 Task: Search one way flight ticket for 5 adults, 1 child, 2 infants in seat and 1 infant on lap in business from Duluth: Duluth International Airport to Greensboro: Piedmont Triad International Airport on 5-1-2023. Choice of flights is Royal air maroc. Number of bags: 2 checked bags. Price is upto 91000. Outbound departure time preference is 12:15.
Action: Mouse moved to (366, 589)
Screenshot: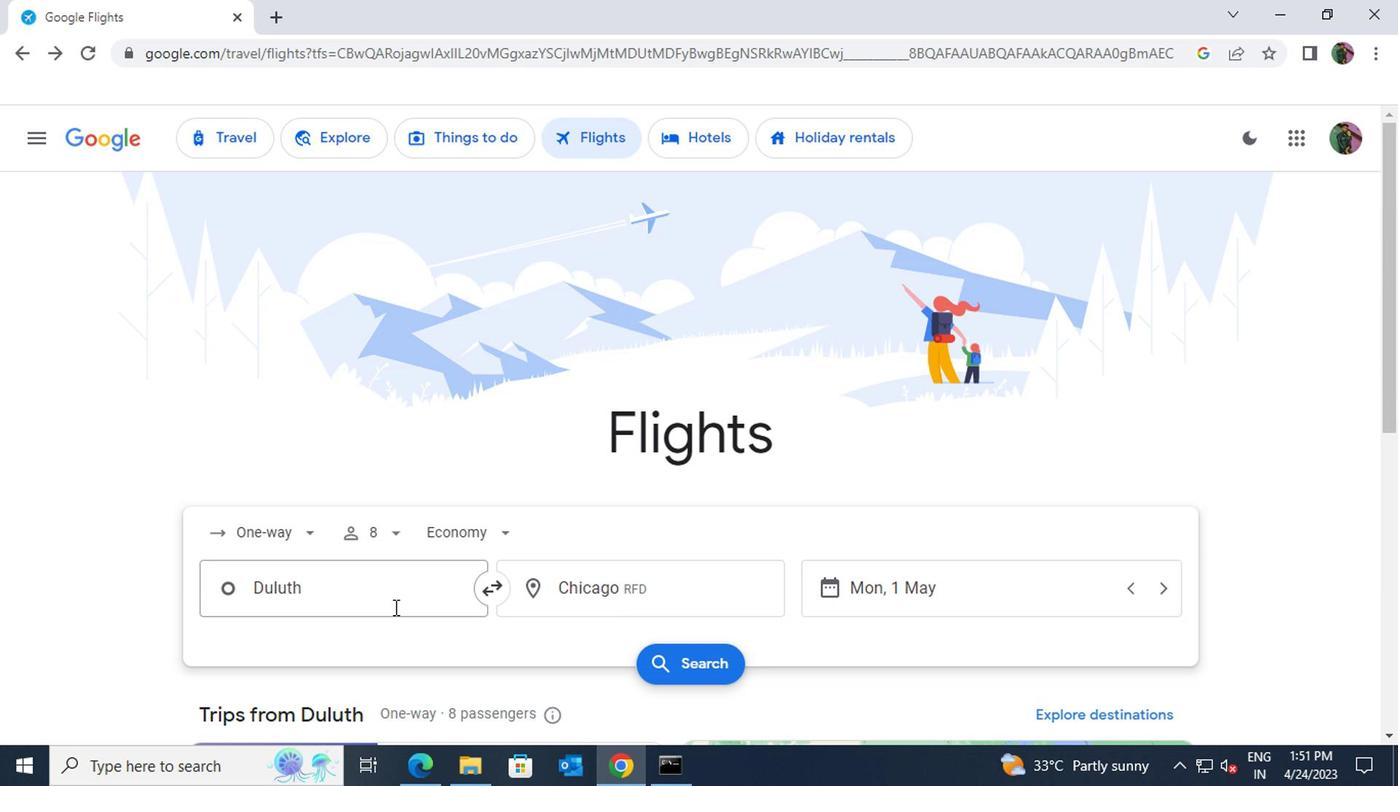 
Action: Mouse pressed left at (366, 589)
Screenshot: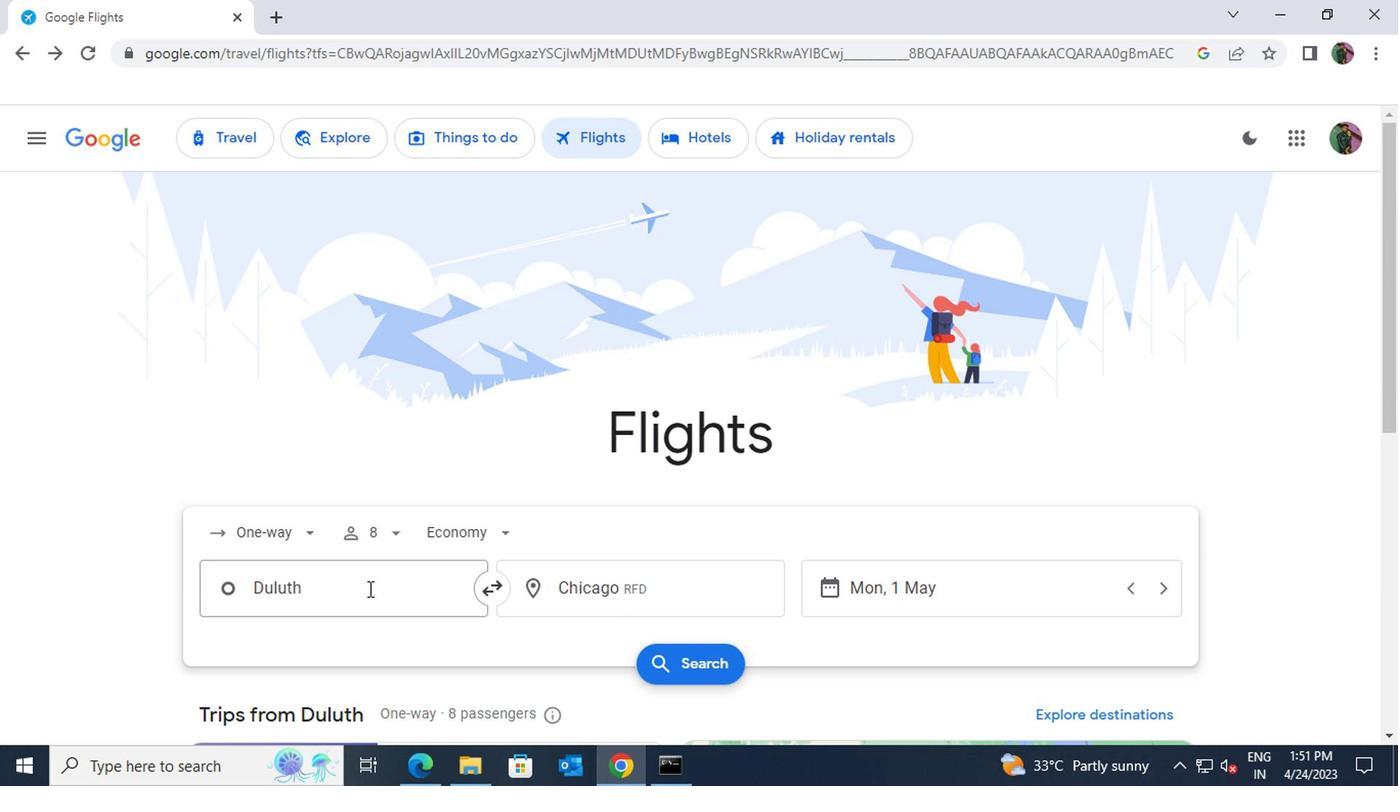 
Action: Key pressed dul
Screenshot: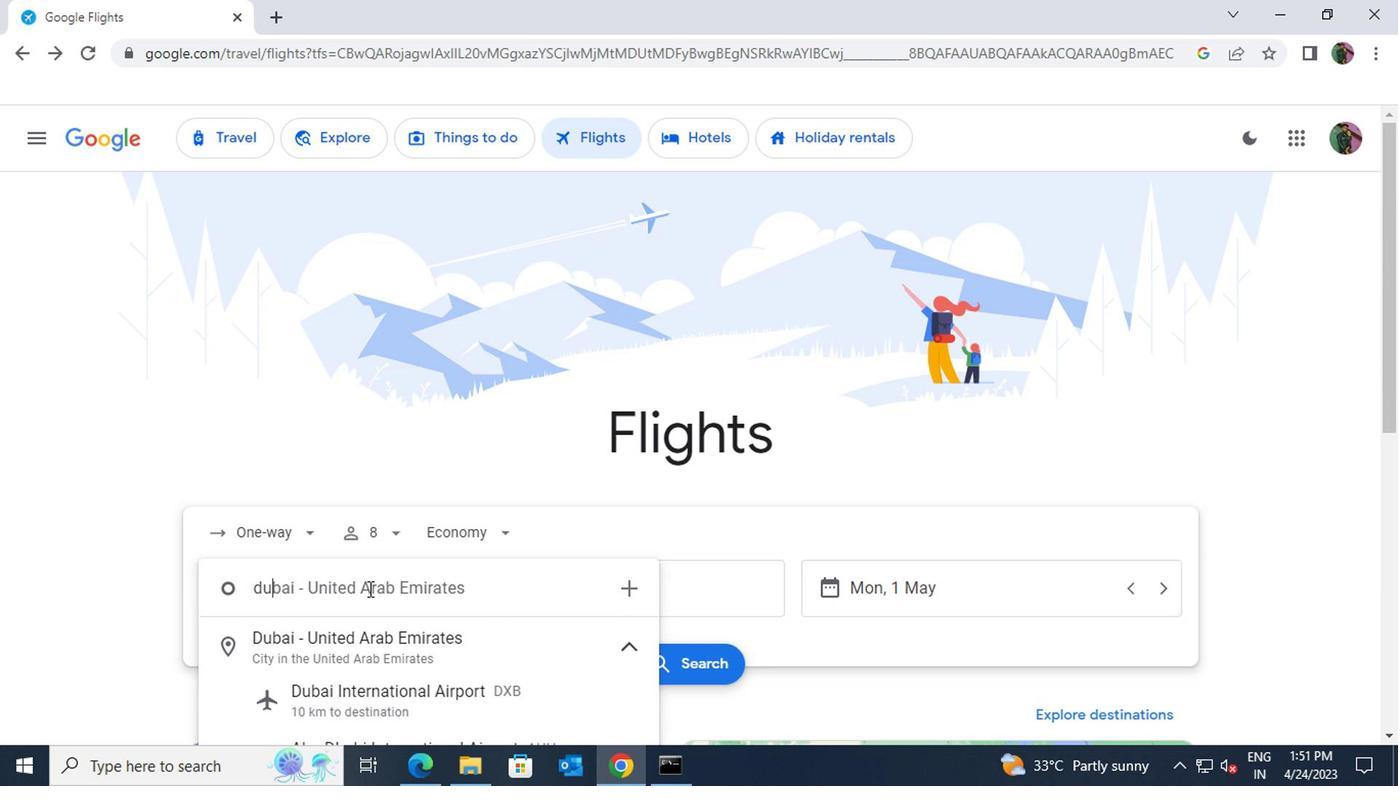
Action: Mouse moved to (385, 640)
Screenshot: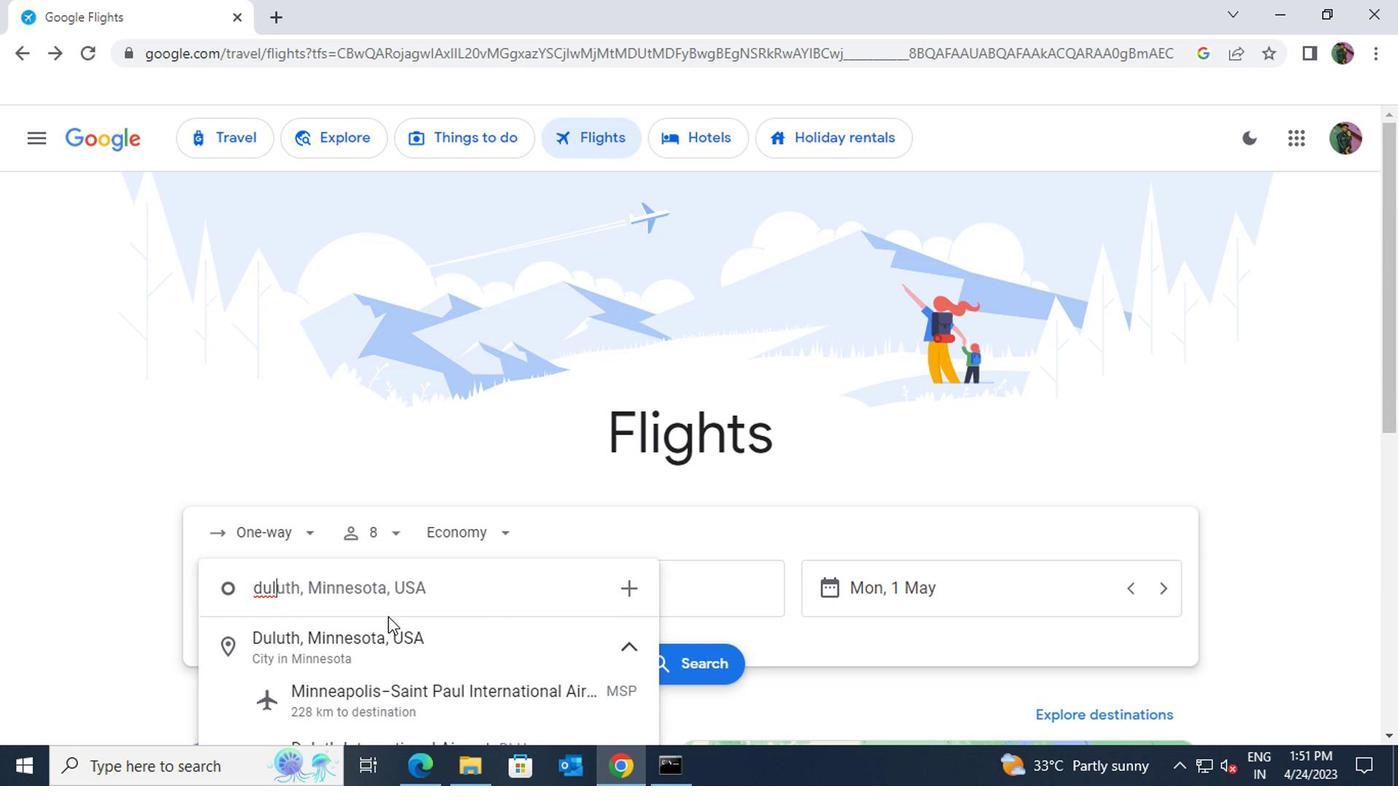 
Action: Mouse pressed left at (385, 640)
Screenshot: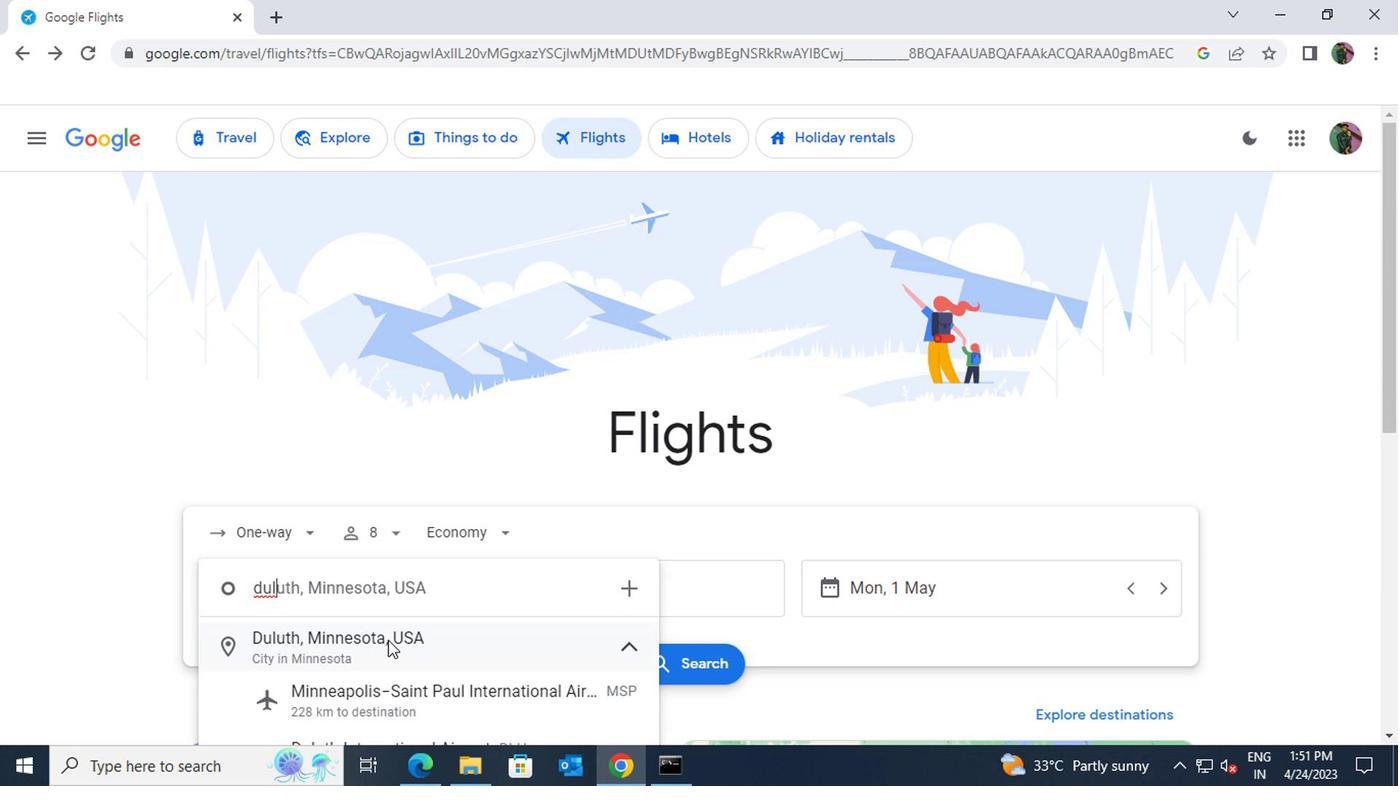 
Action: Mouse moved to (590, 603)
Screenshot: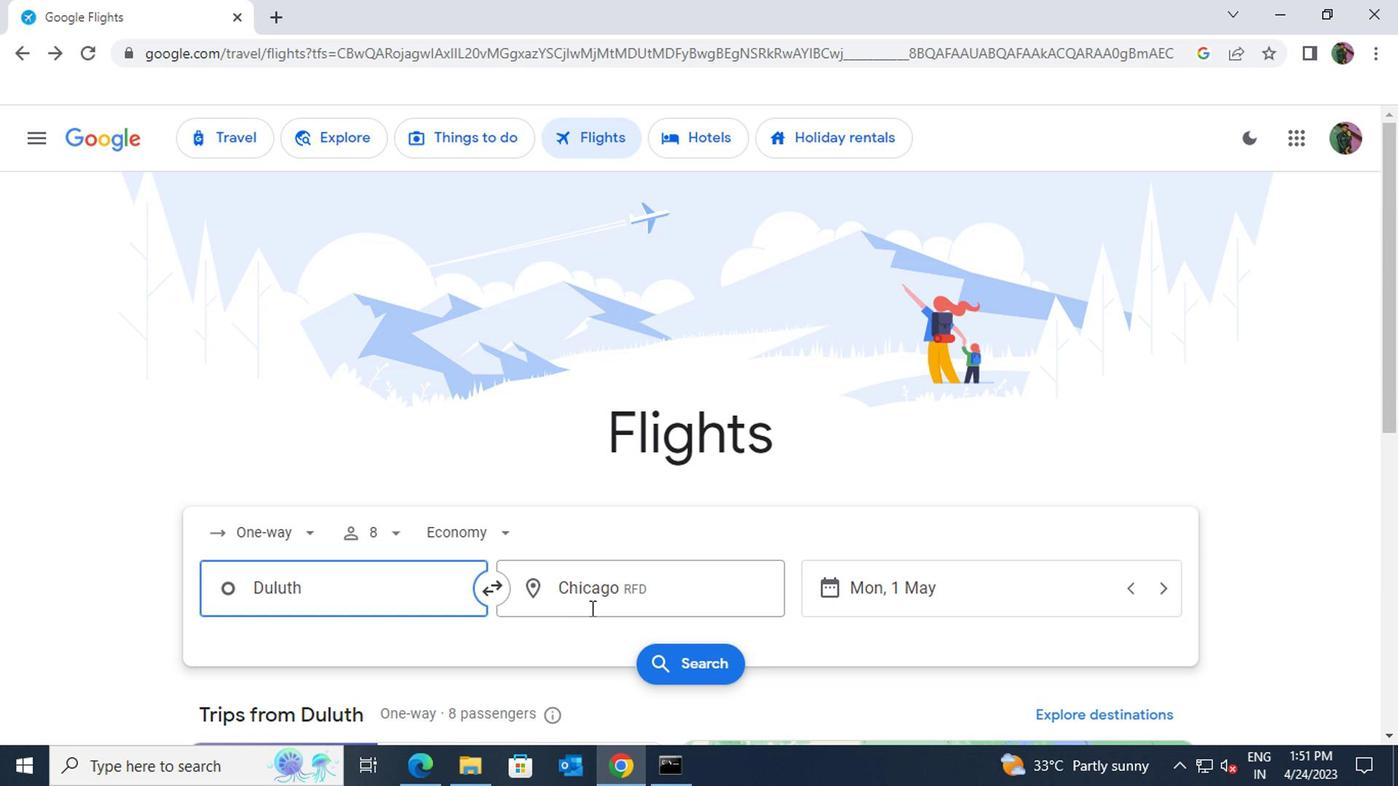 
Action: Mouse pressed left at (590, 603)
Screenshot: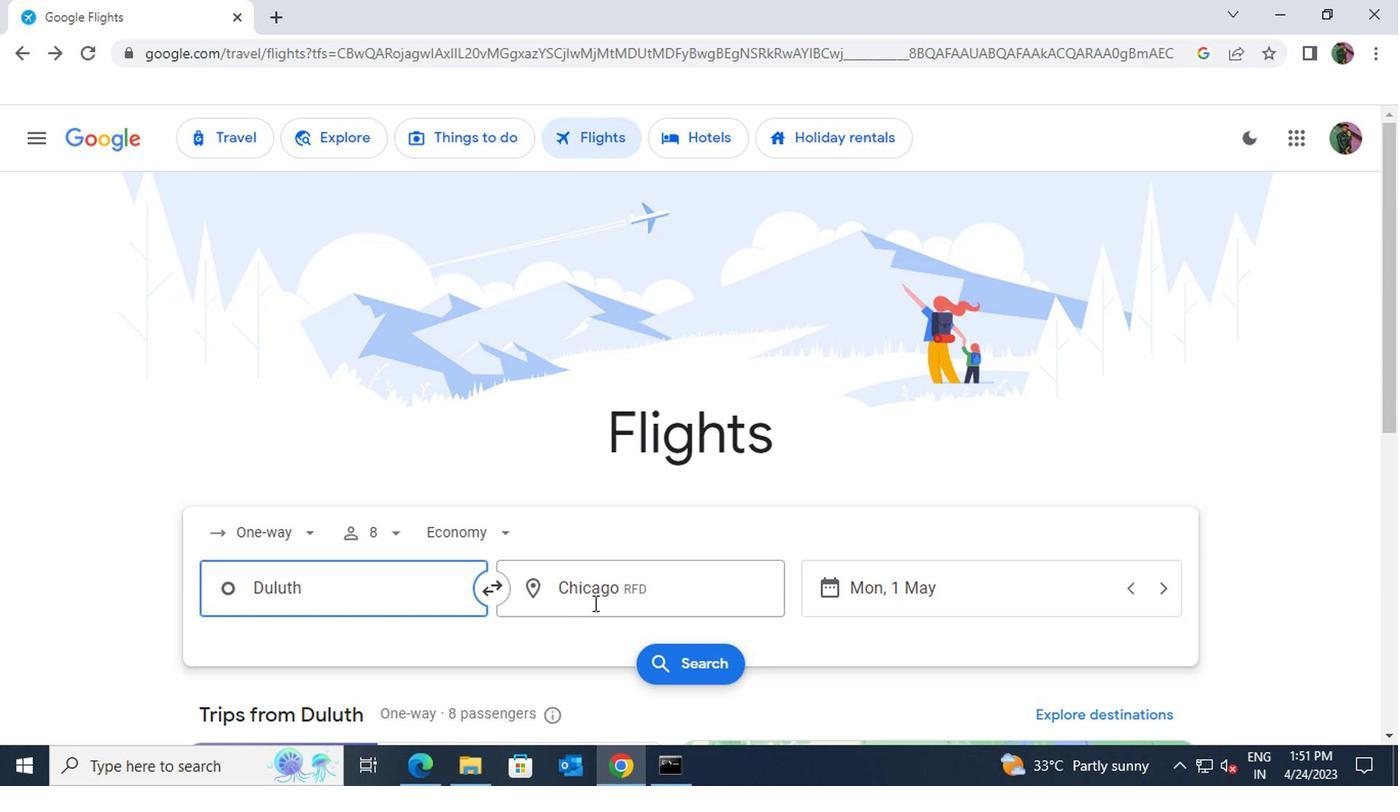 
Action: Key pressed greensboro
Screenshot: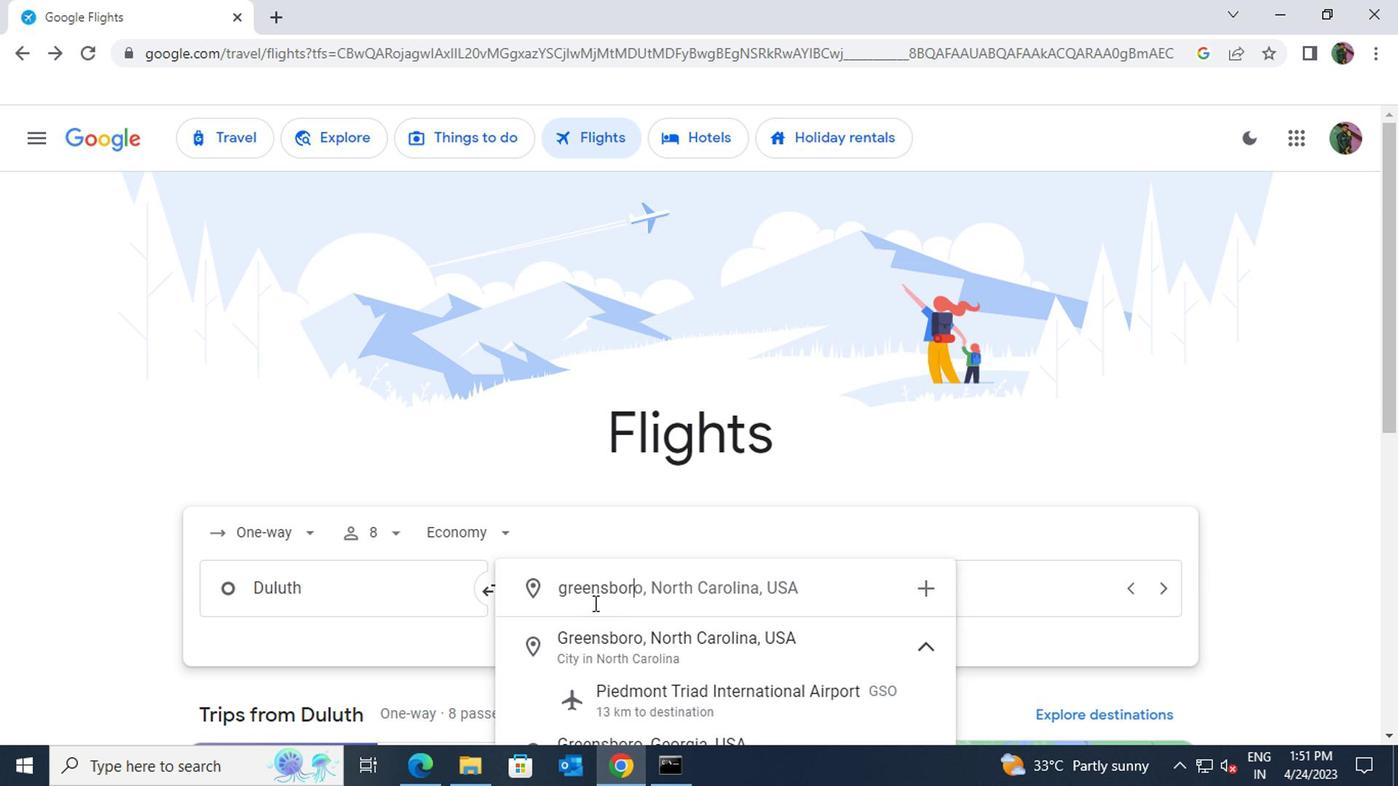 
Action: Mouse moved to (644, 654)
Screenshot: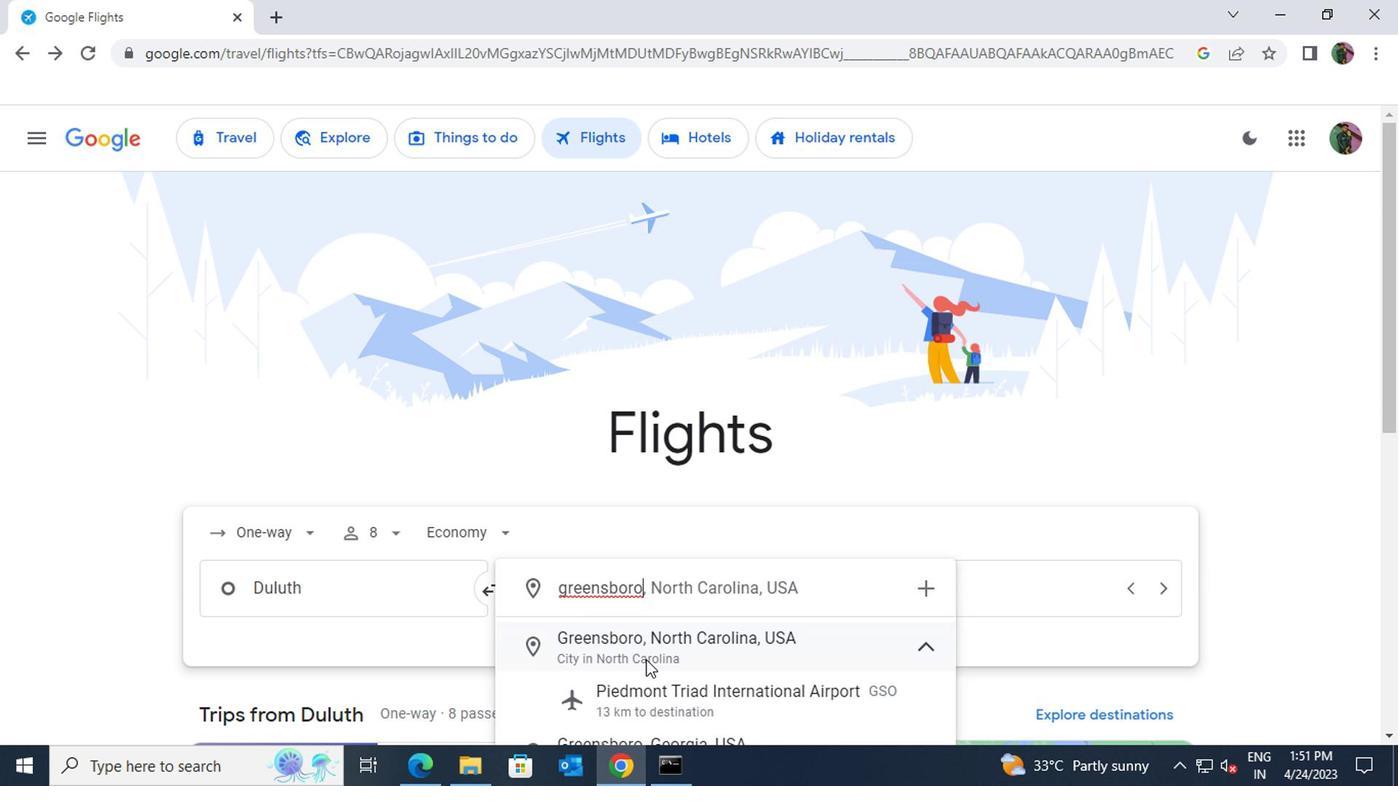 
Action: Mouse pressed left at (644, 654)
Screenshot: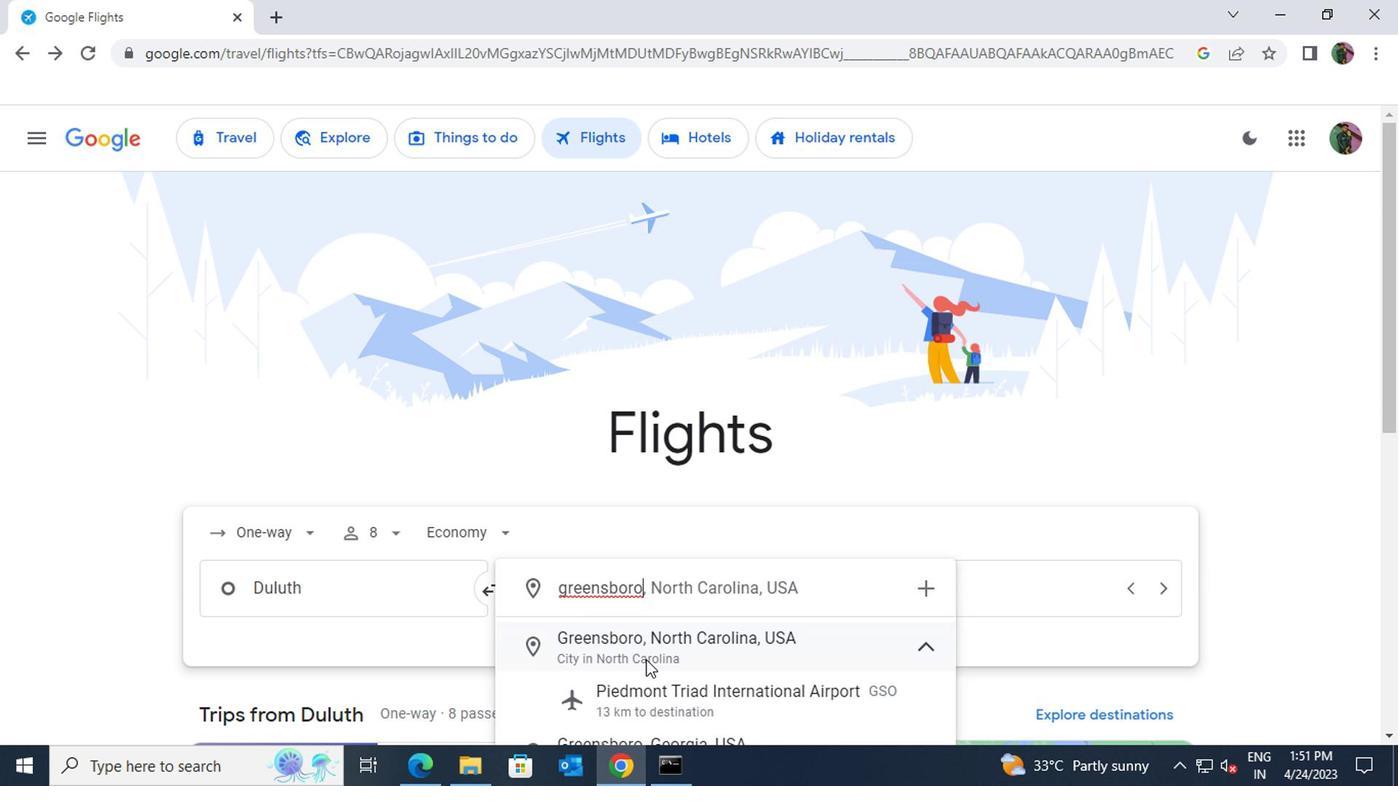 
Action: Mouse moved to (392, 541)
Screenshot: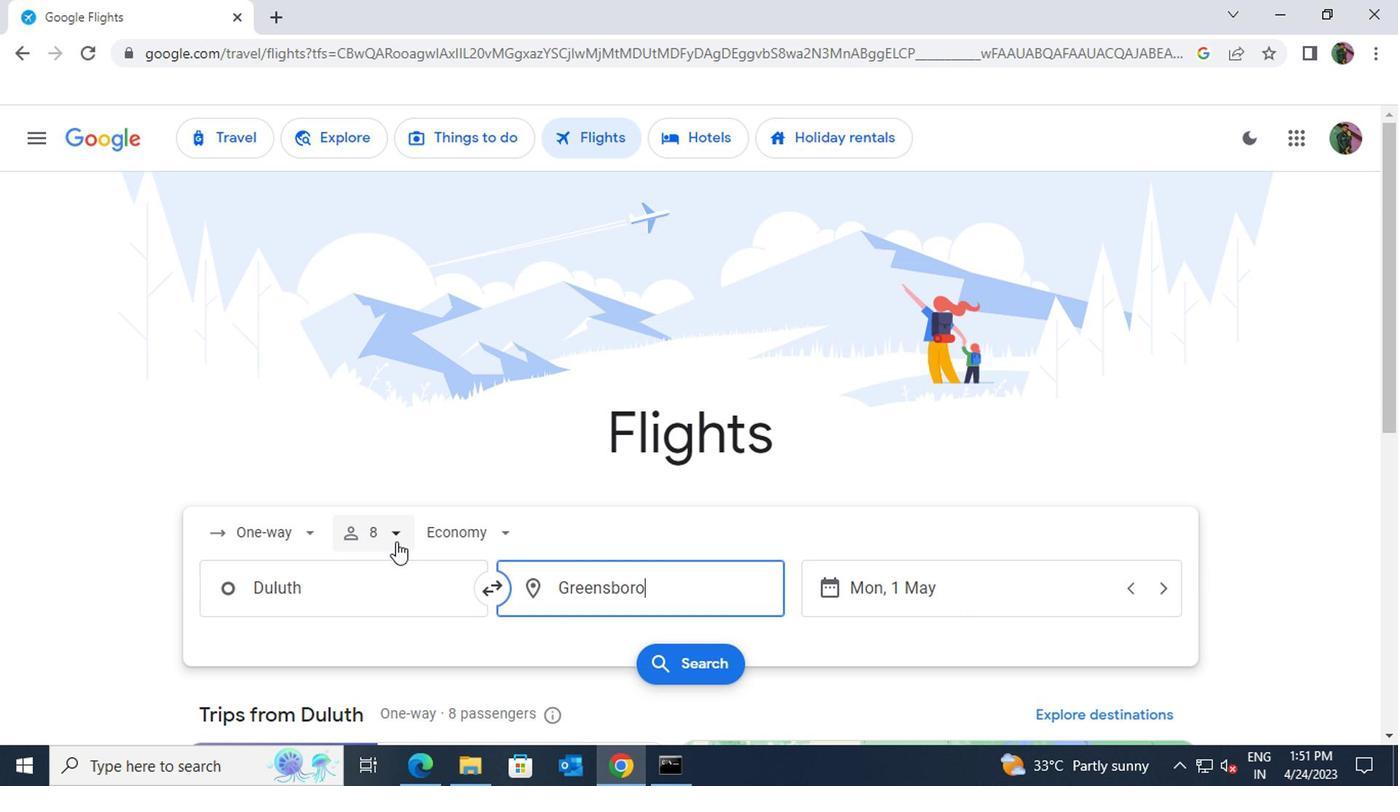 
Action: Mouse pressed left at (392, 541)
Screenshot: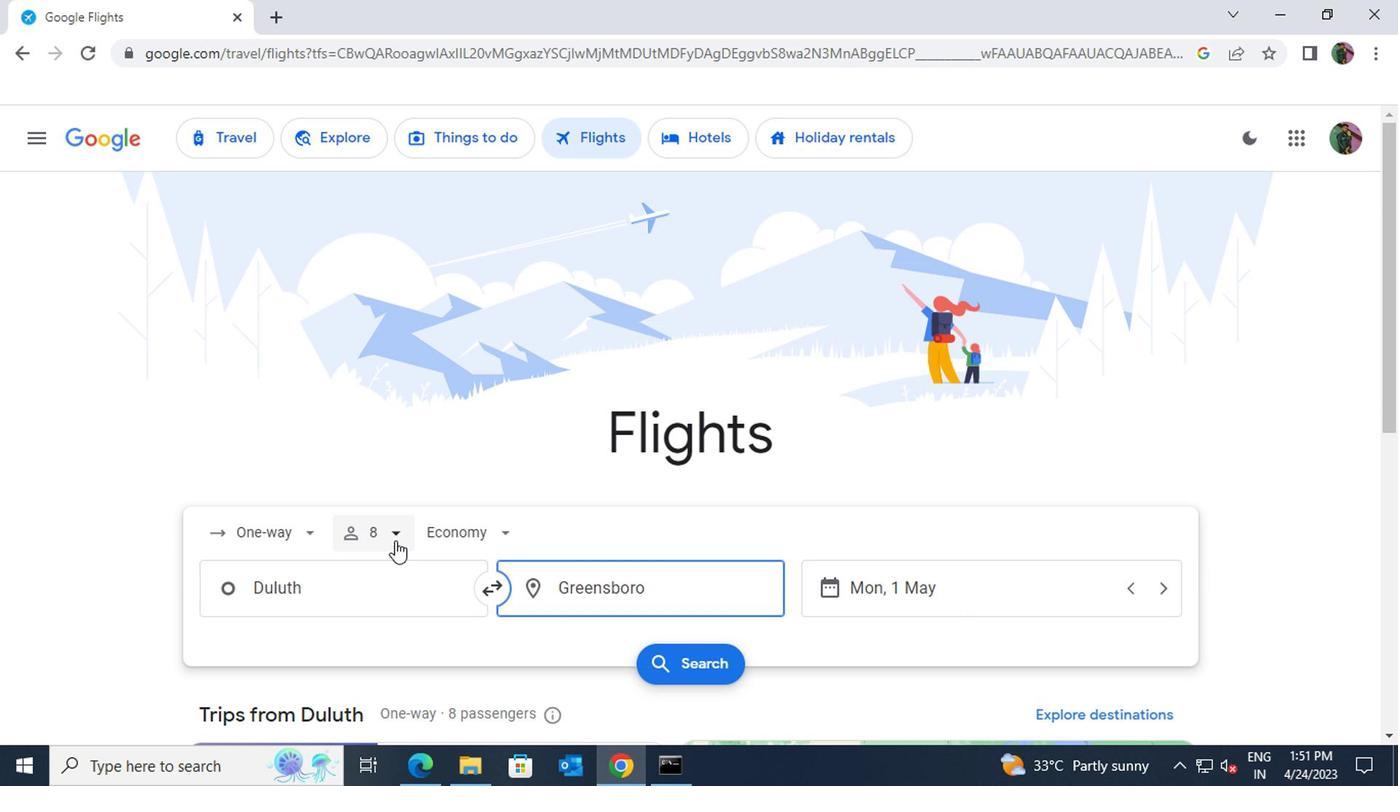 
Action: Mouse moved to (539, 586)
Screenshot: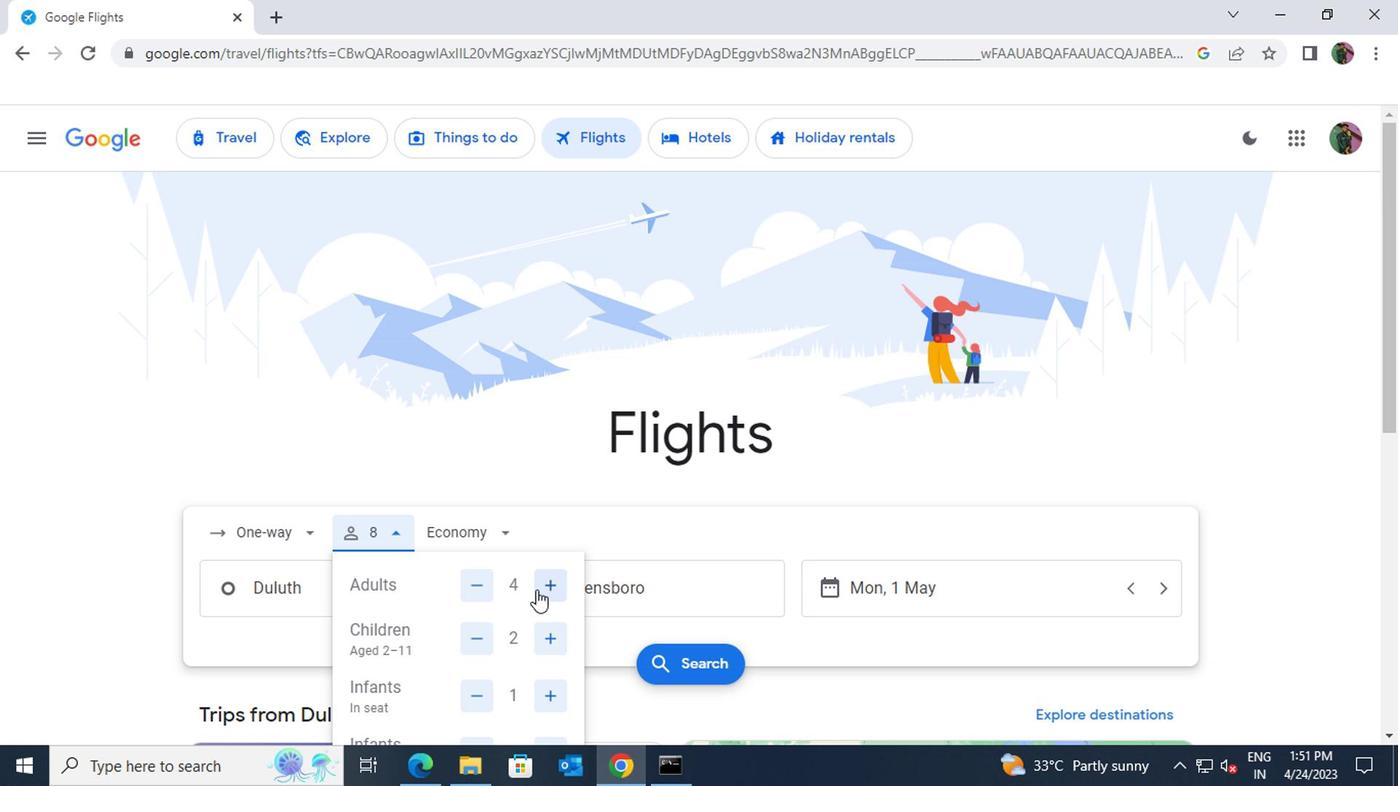 
Action: Mouse pressed left at (539, 586)
Screenshot: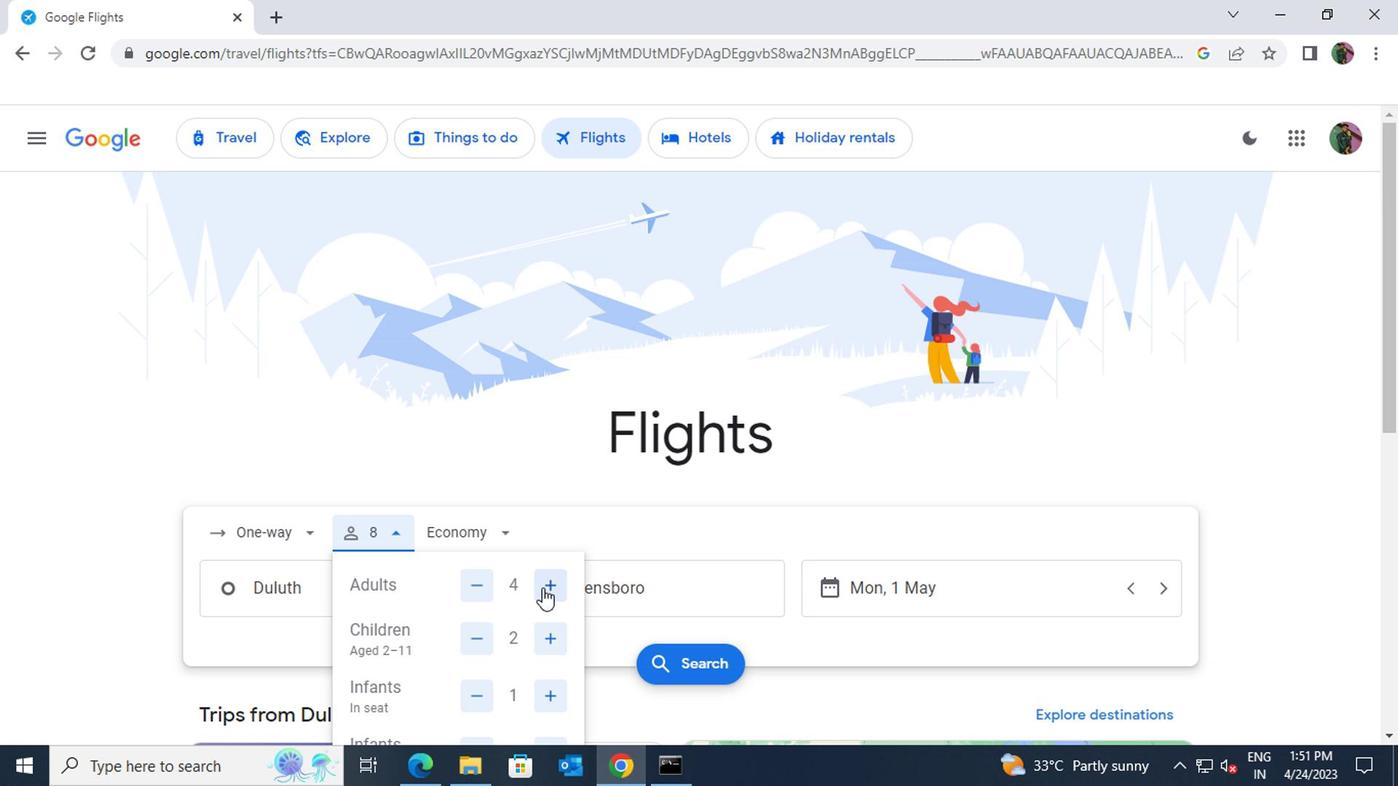 
Action: Mouse moved to (471, 640)
Screenshot: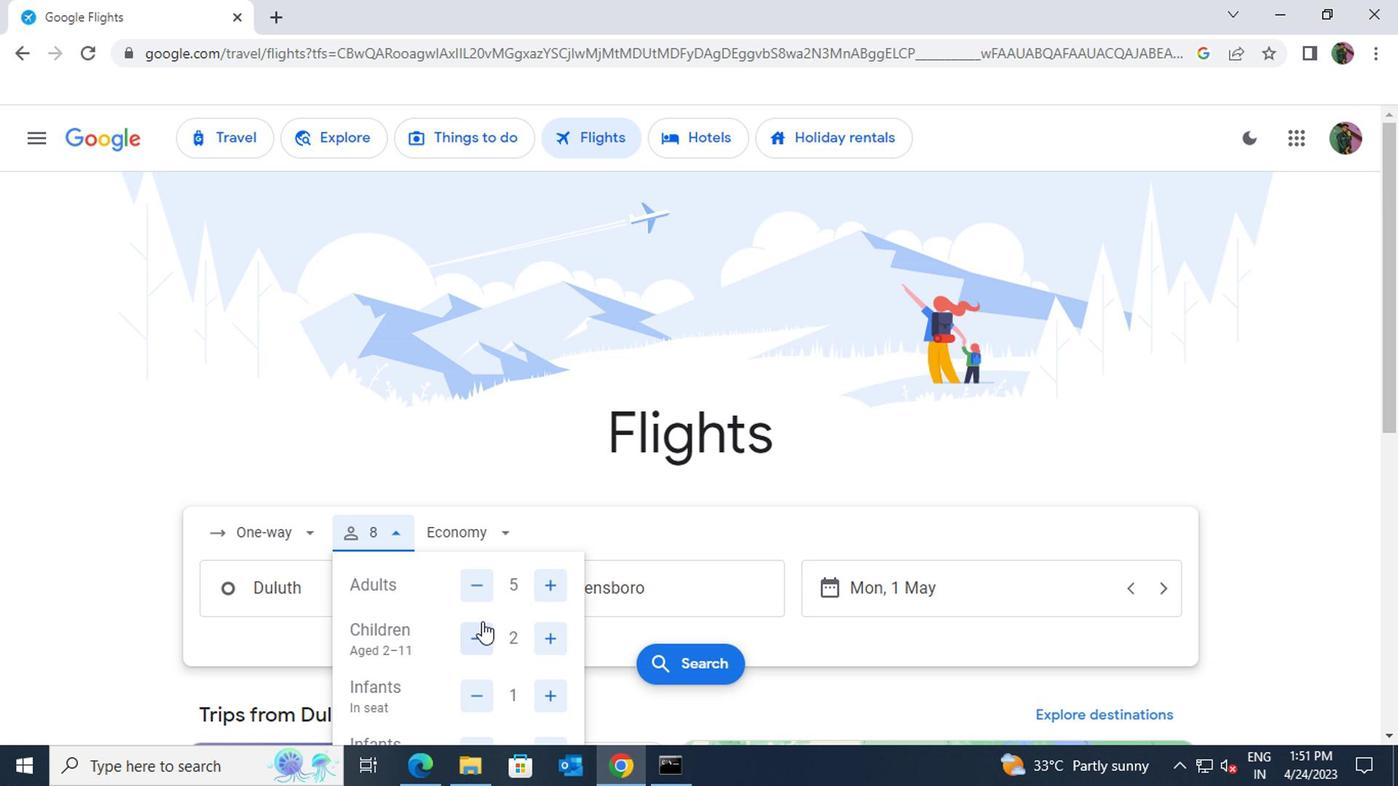
Action: Mouse pressed left at (471, 640)
Screenshot: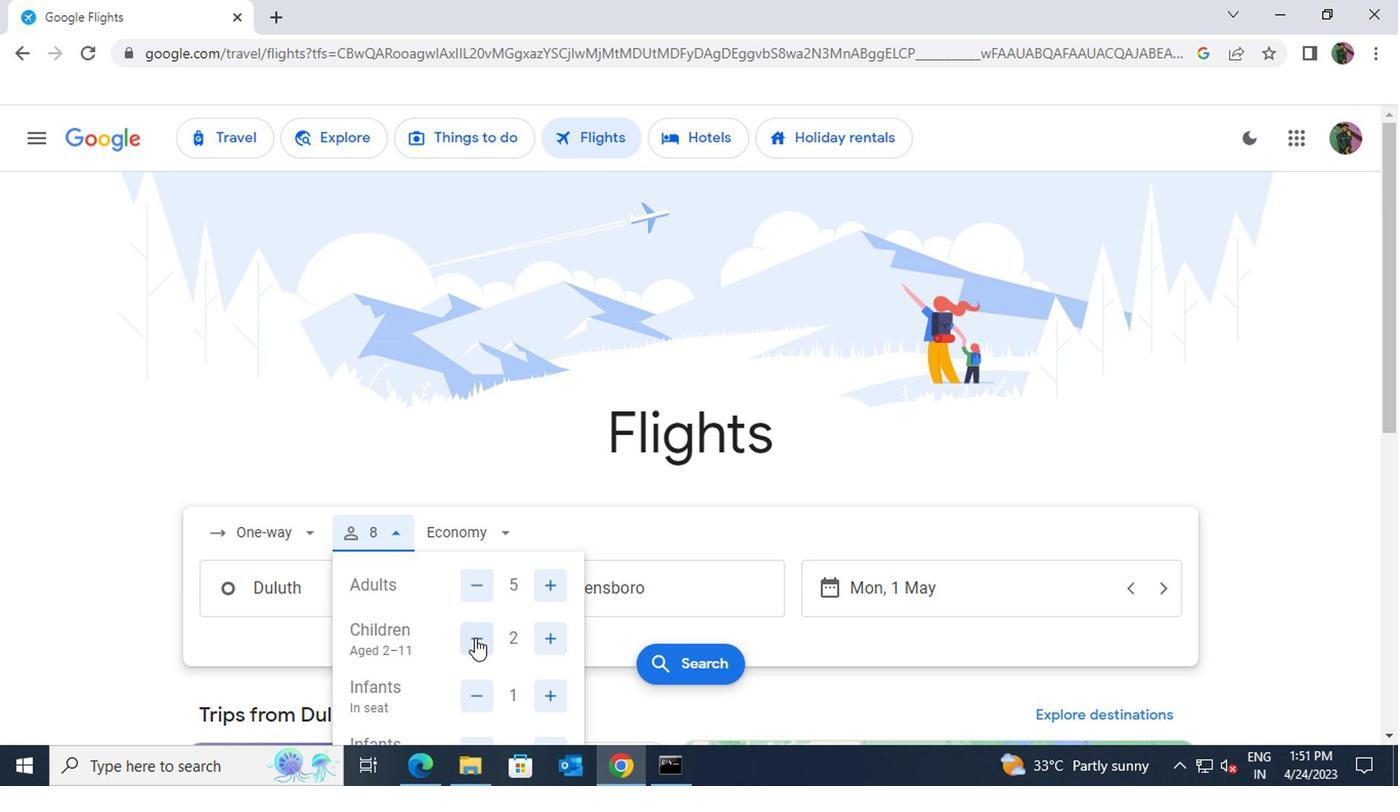 
Action: Mouse scrolled (471, 638) with delta (0, -1)
Screenshot: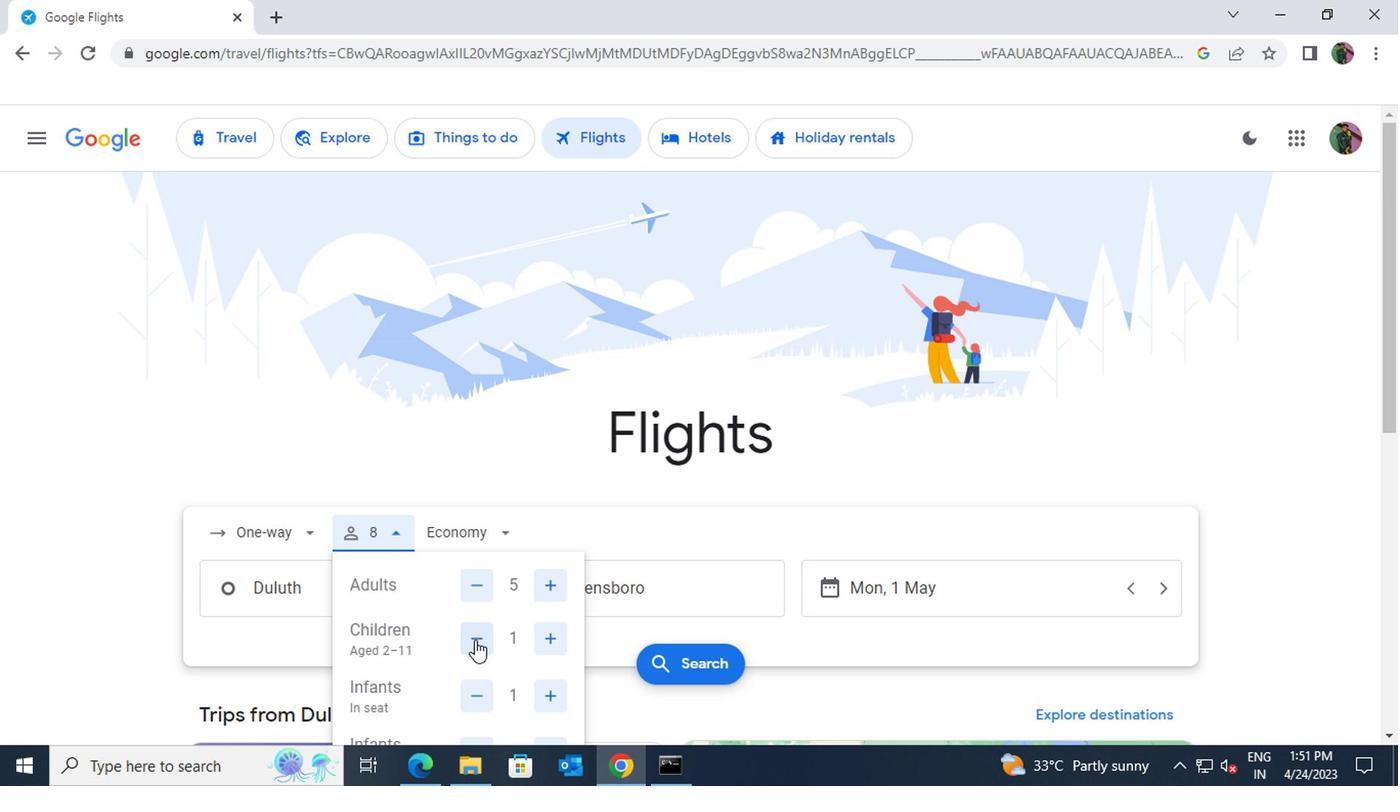 
Action: Mouse moved to (508, 688)
Screenshot: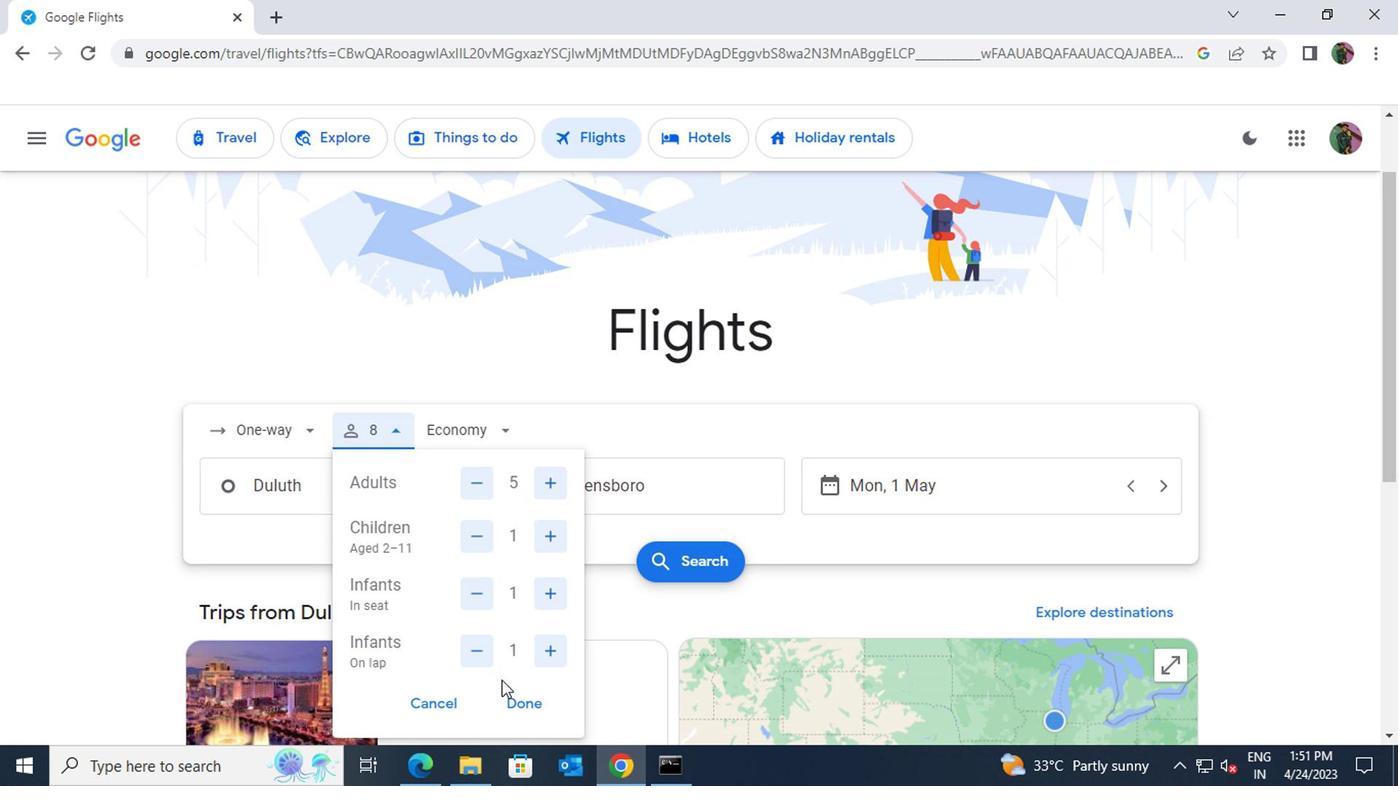 
Action: Mouse pressed left at (508, 688)
Screenshot: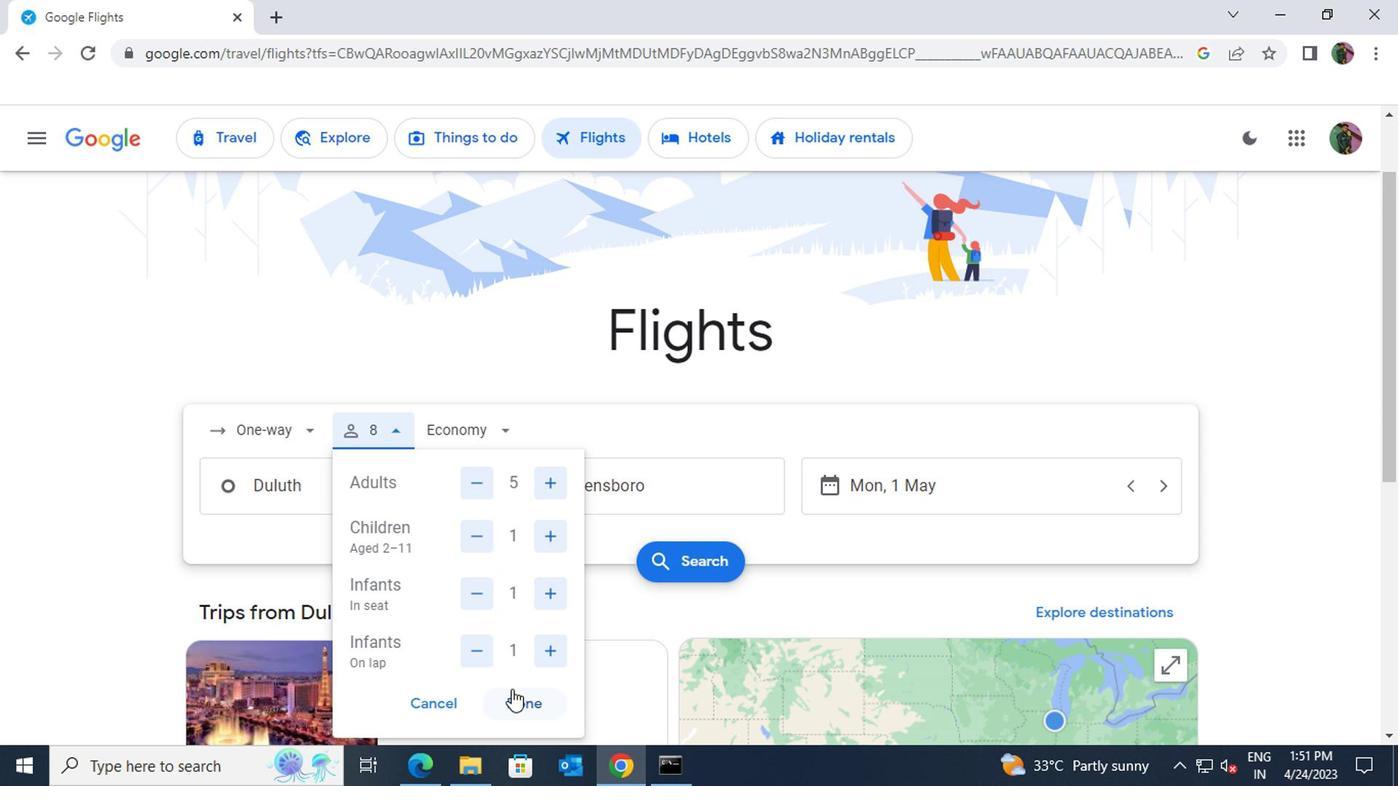 
Action: Mouse moved to (509, 439)
Screenshot: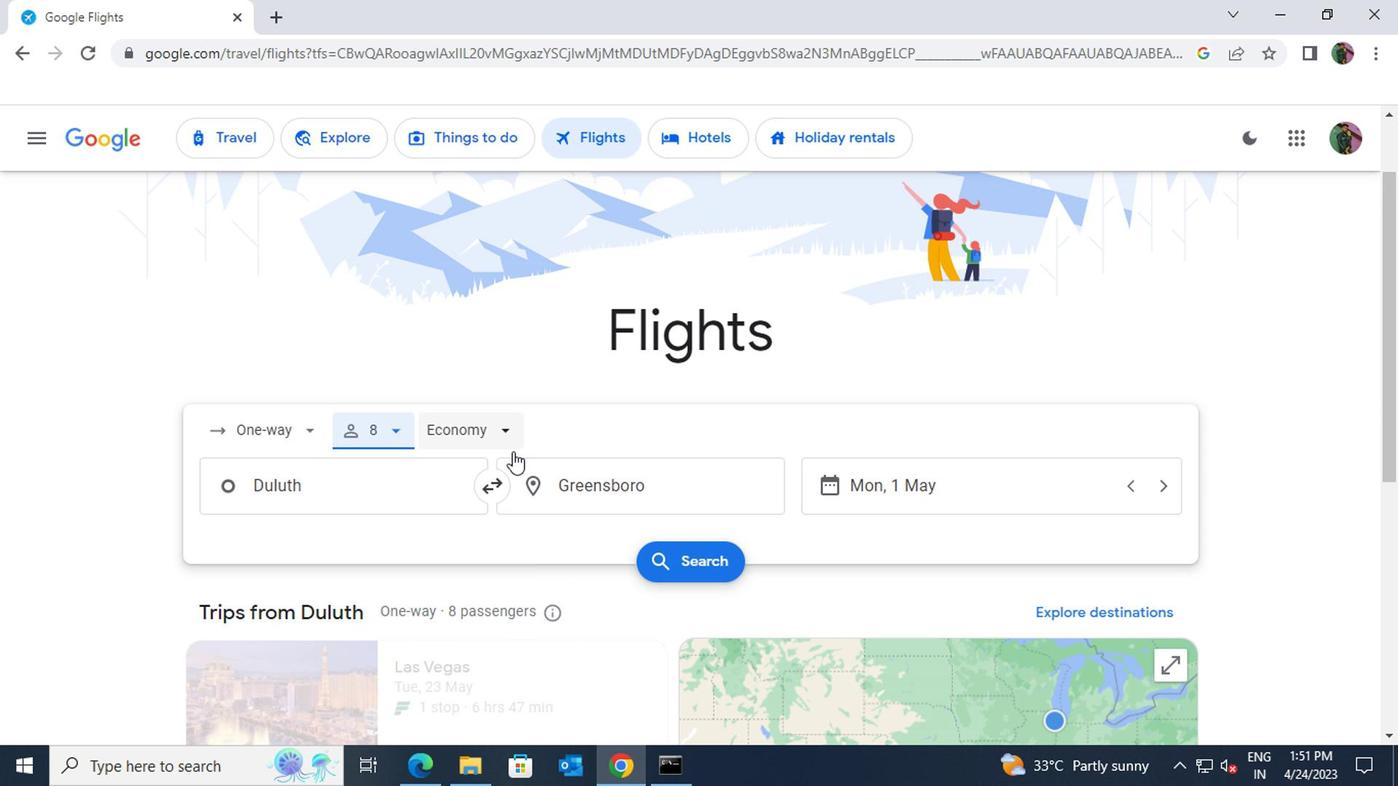 
Action: Mouse pressed left at (509, 439)
Screenshot: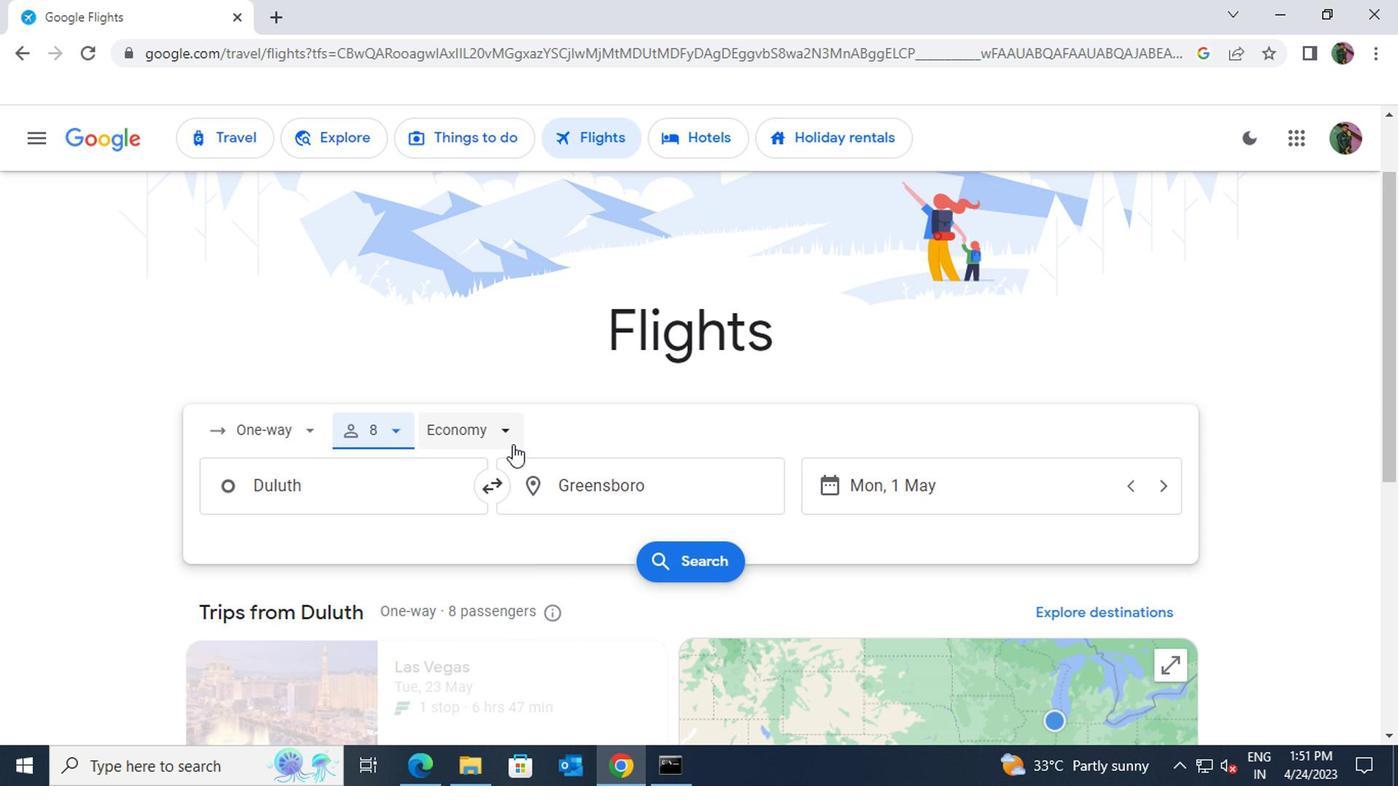 
Action: Mouse moved to (506, 580)
Screenshot: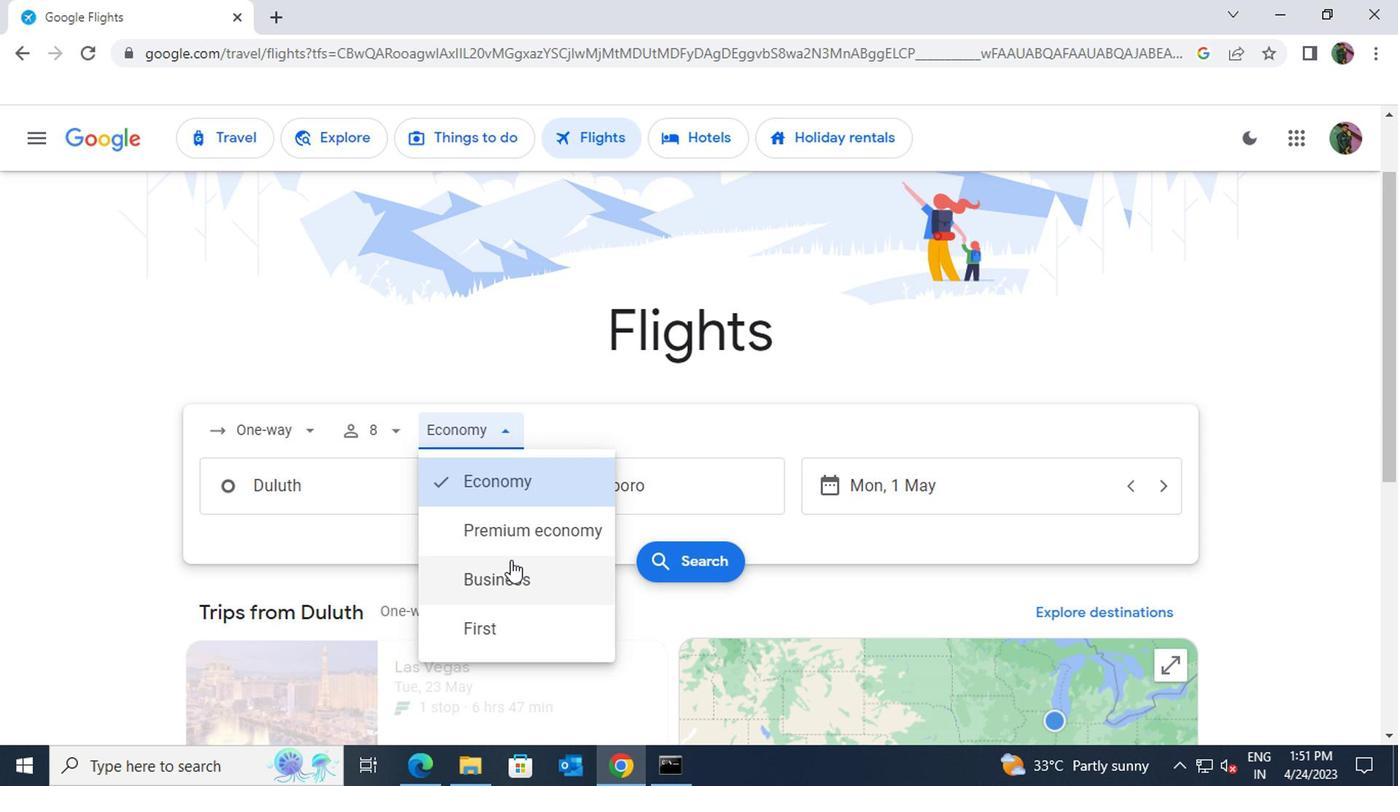 
Action: Mouse pressed left at (506, 580)
Screenshot: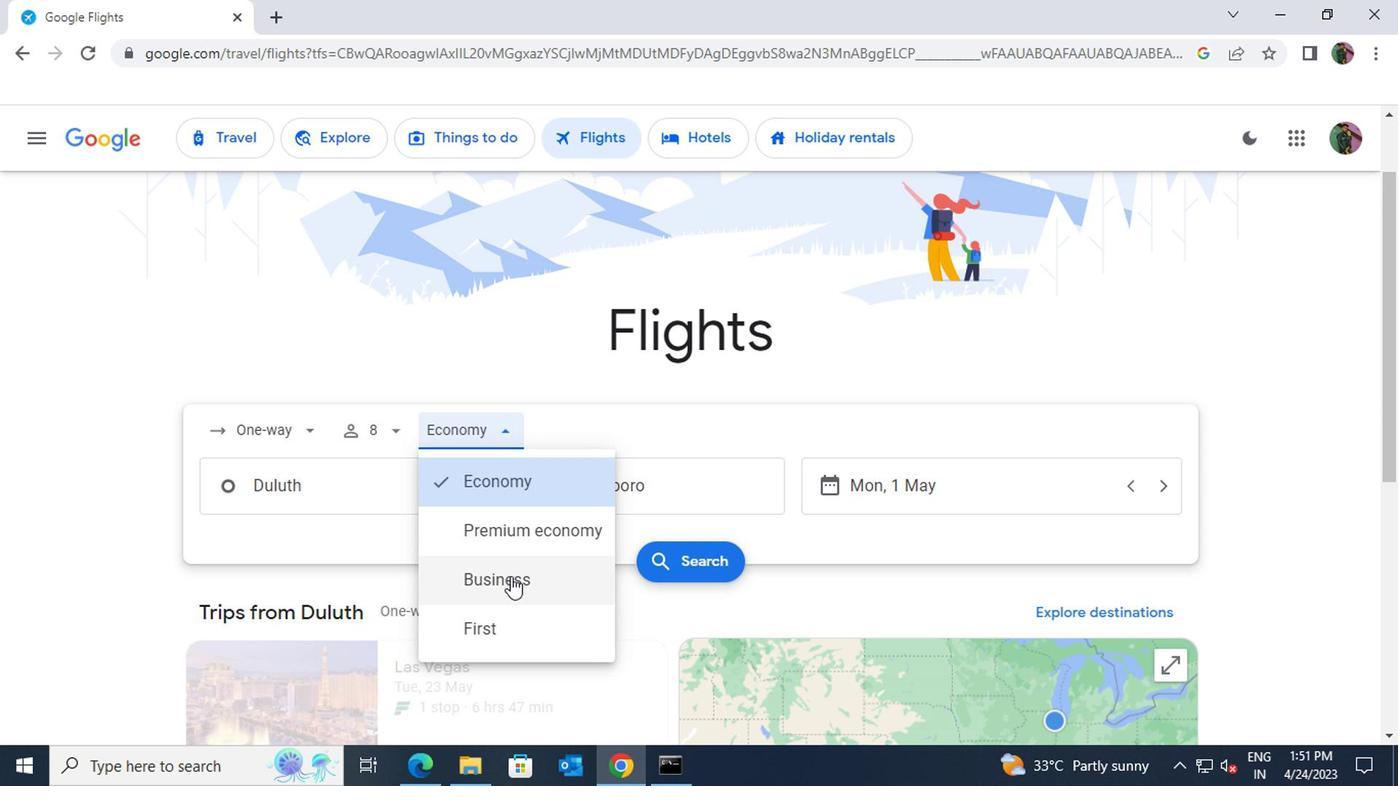 
Action: Mouse moved to (807, 488)
Screenshot: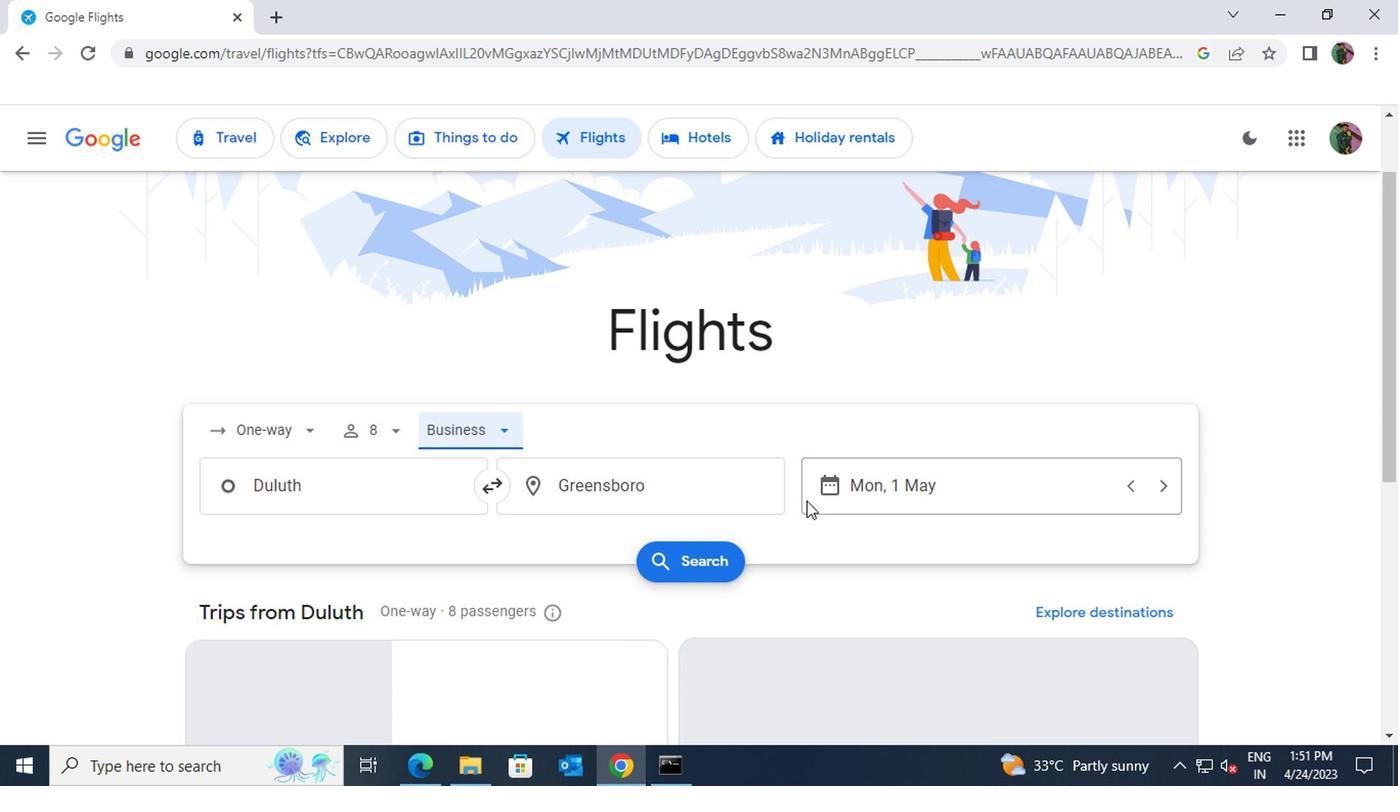 
Action: Mouse pressed left at (807, 488)
Screenshot: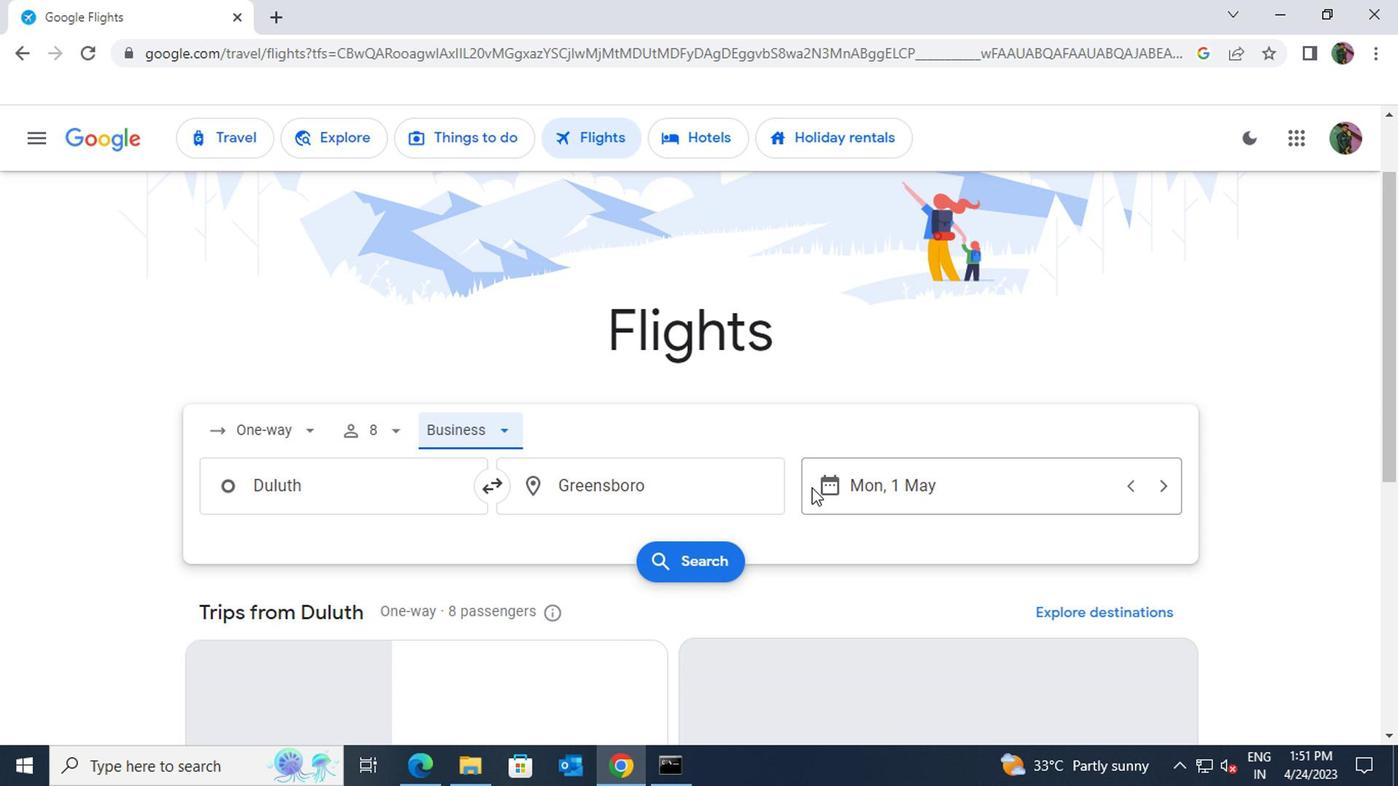 
Action: Mouse moved to (894, 369)
Screenshot: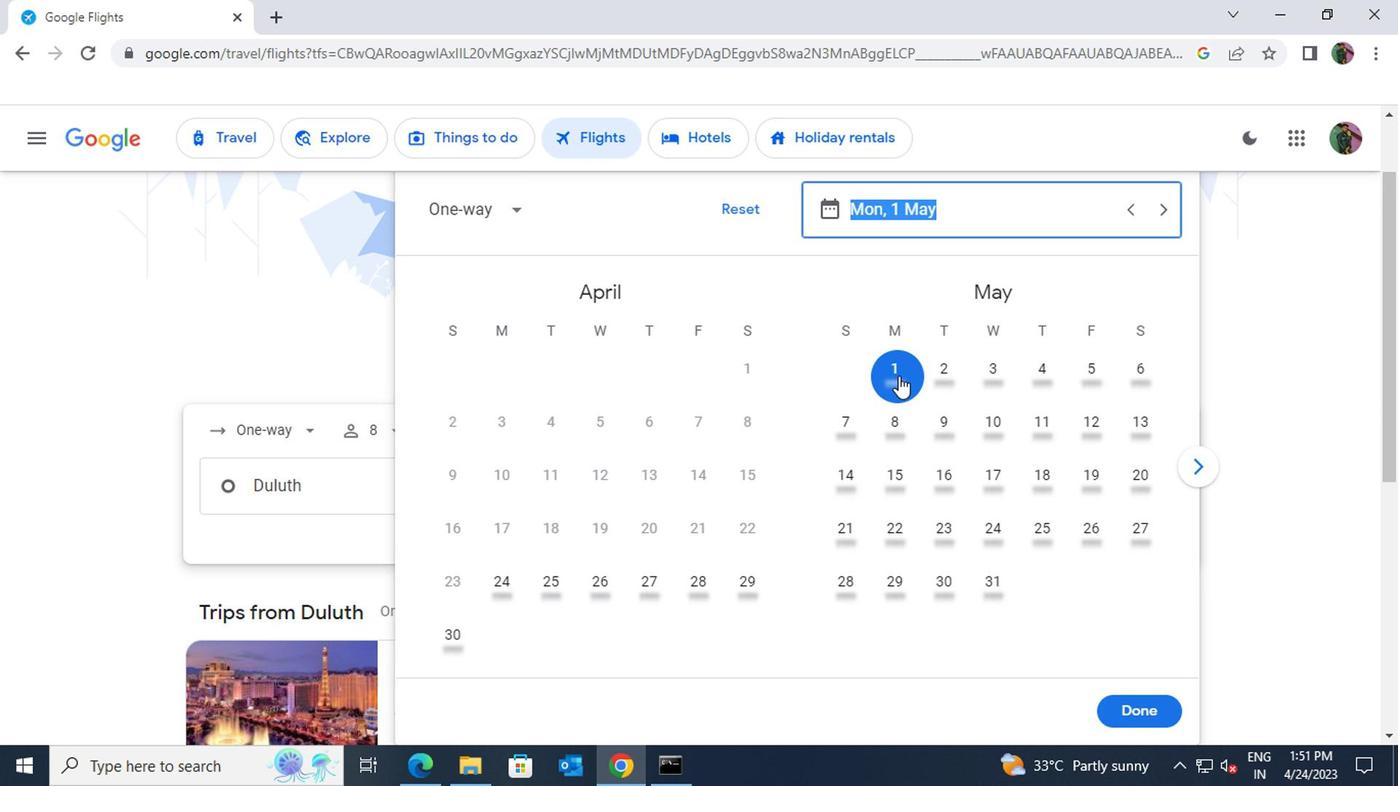 
Action: Mouse pressed left at (894, 369)
Screenshot: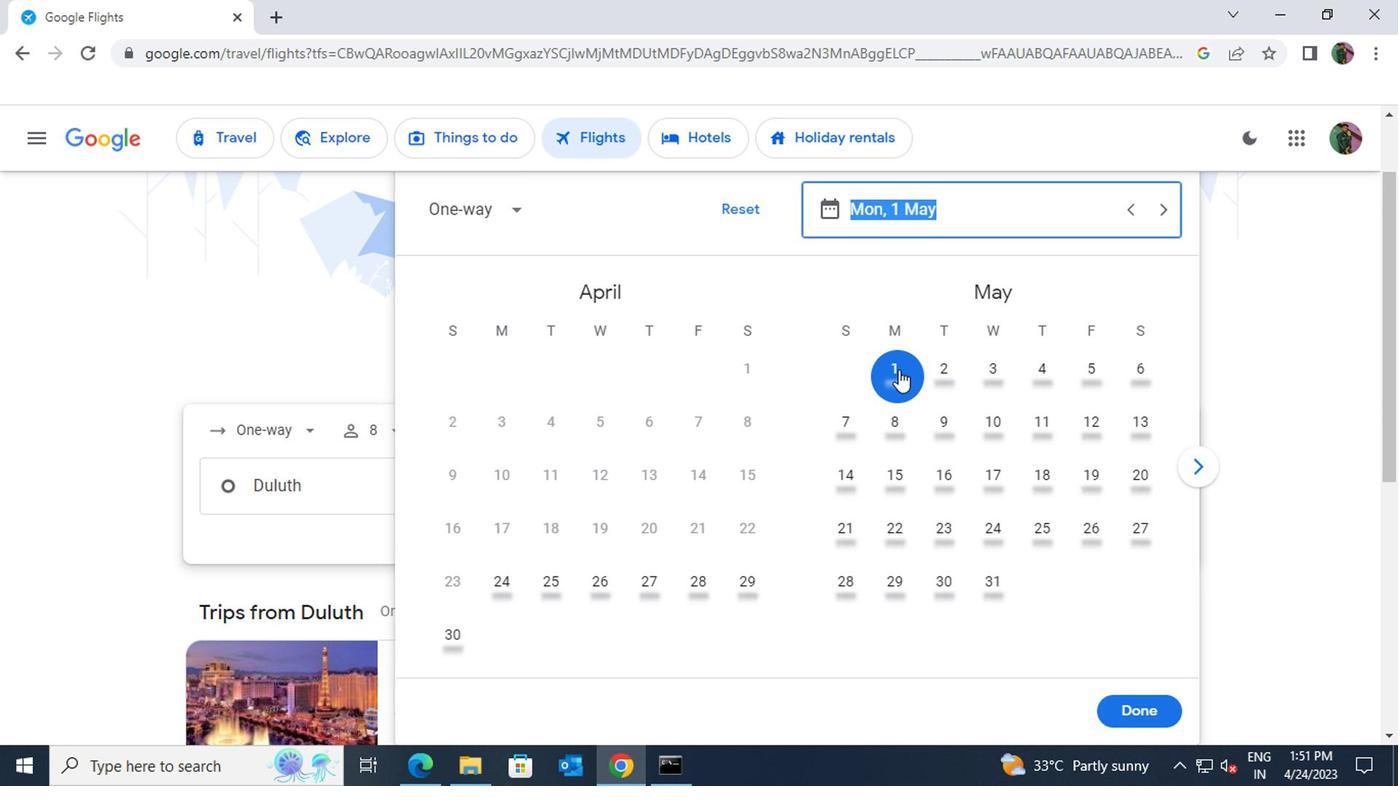 
Action: Mouse moved to (1126, 708)
Screenshot: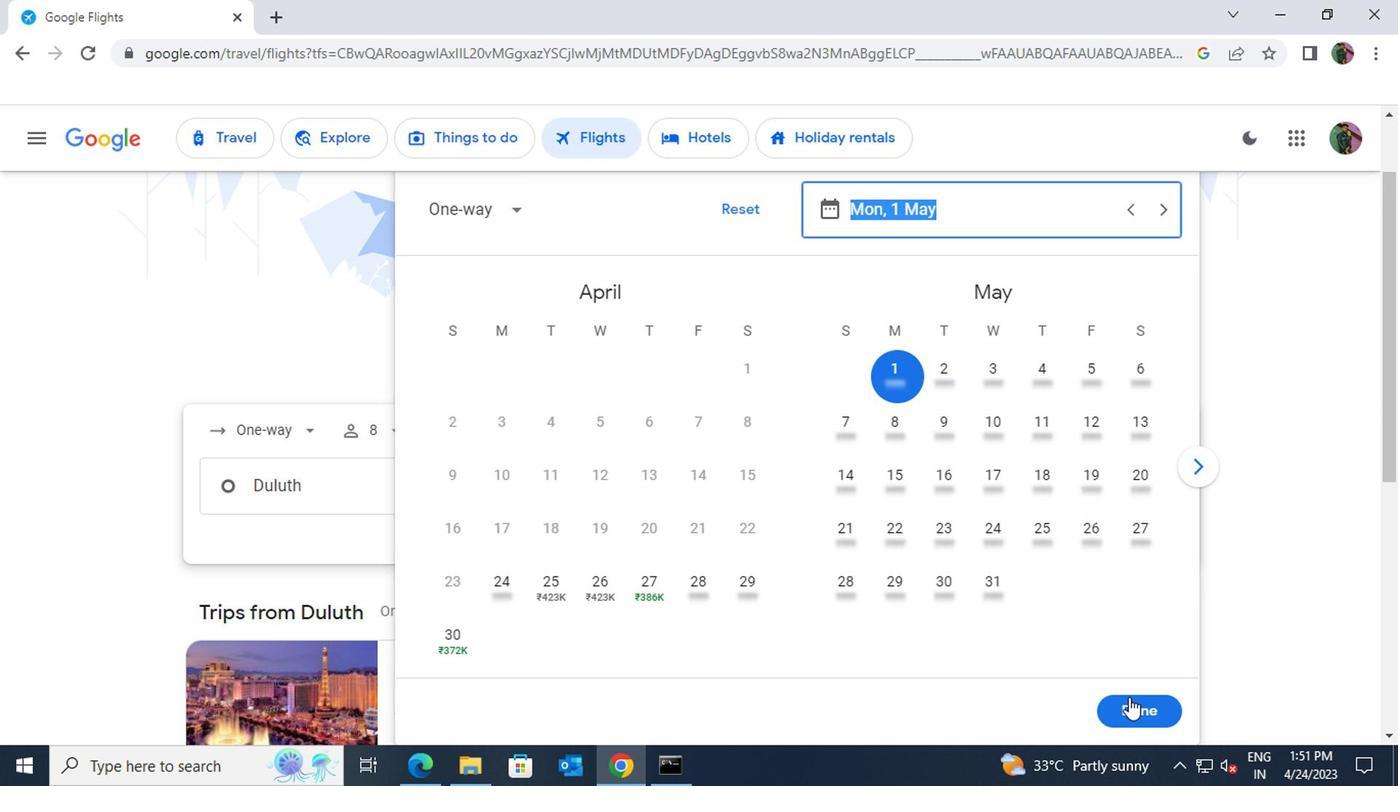 
Action: Mouse pressed left at (1126, 708)
Screenshot: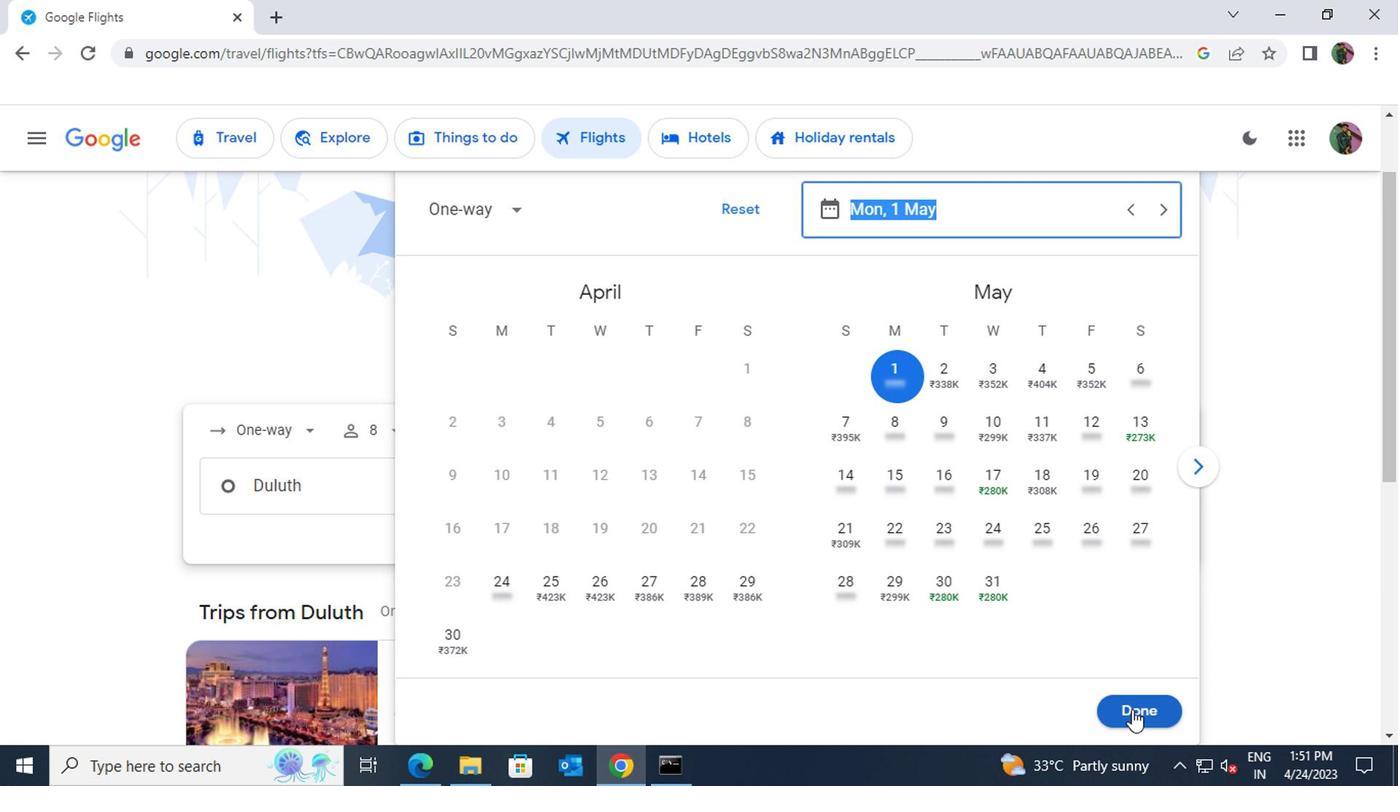 
Action: Mouse moved to (716, 568)
Screenshot: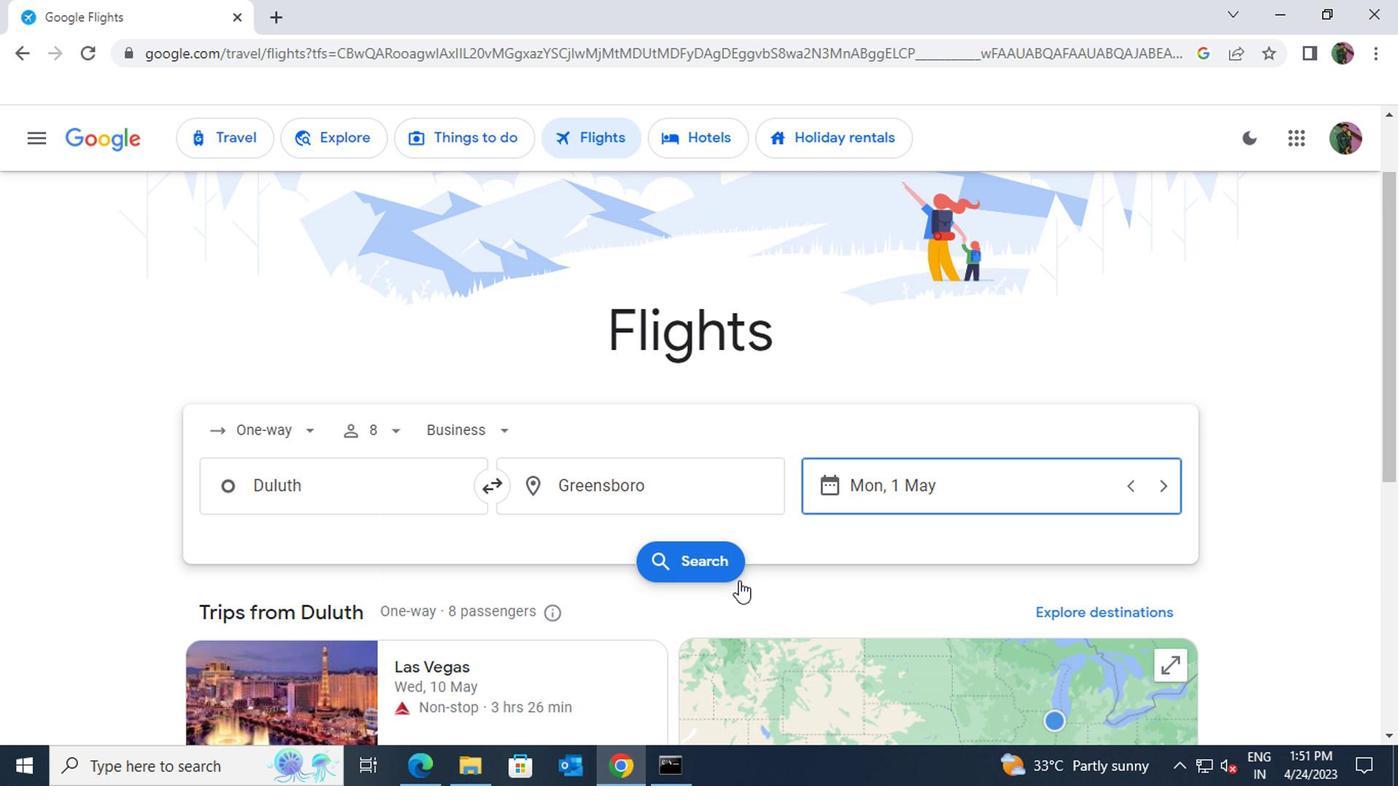 
Action: Mouse pressed left at (716, 568)
Screenshot: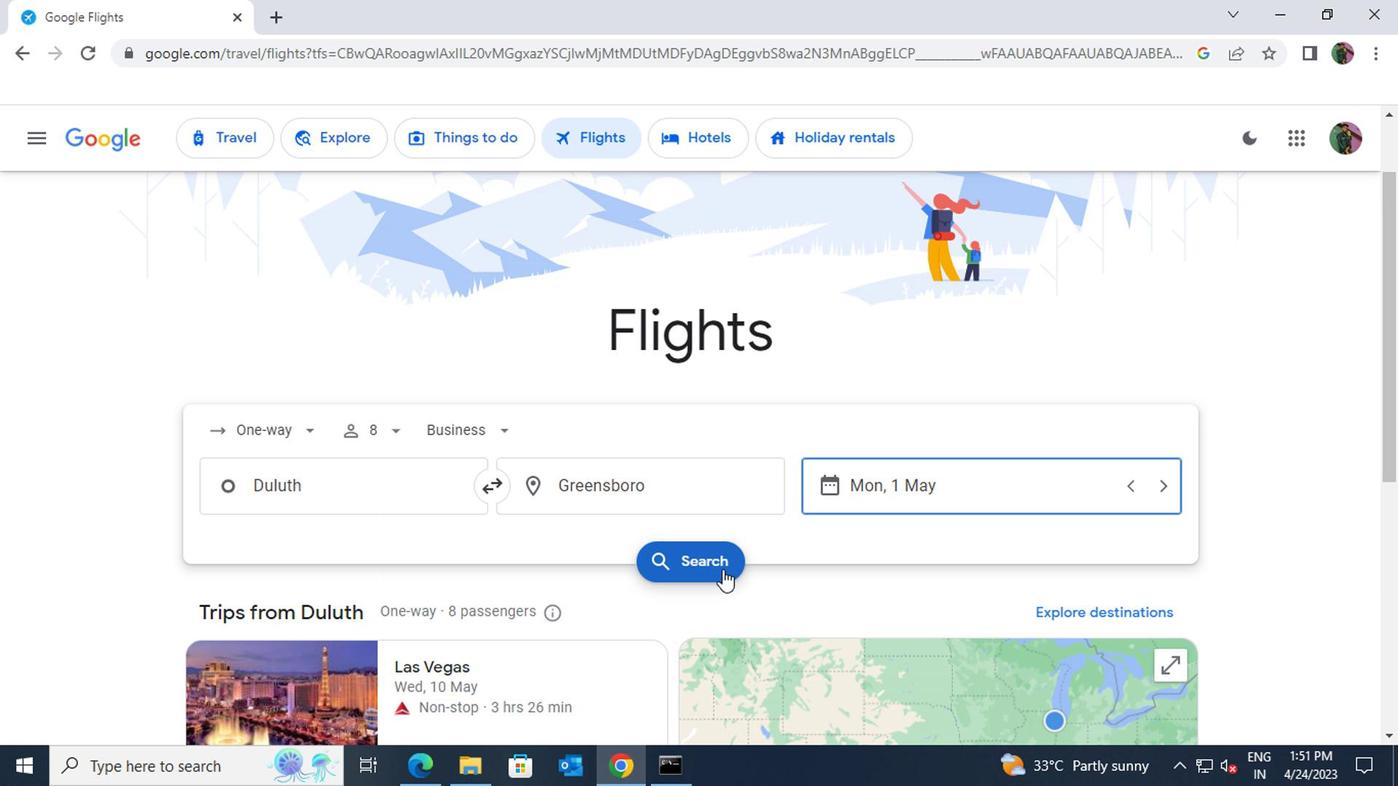 
Action: Mouse moved to (557, 333)
Screenshot: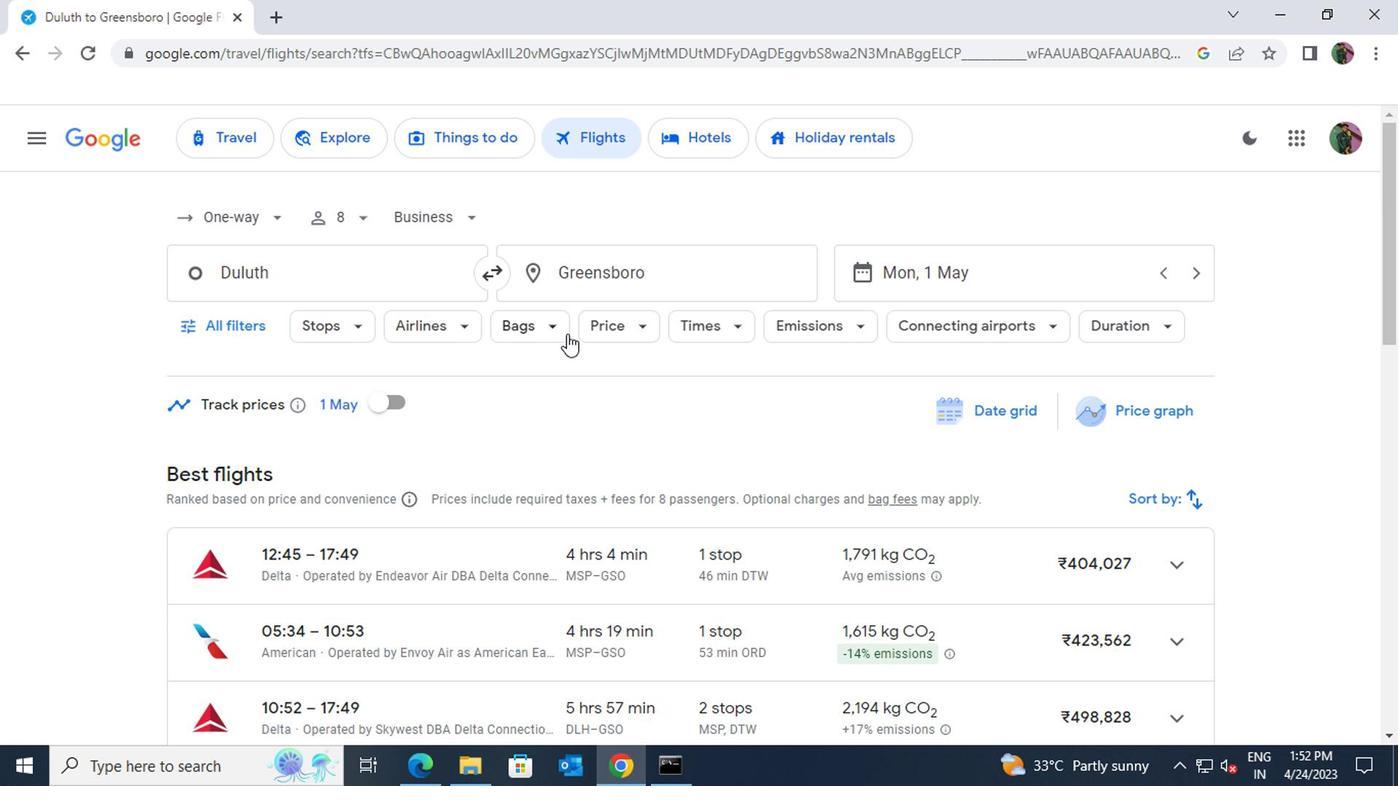 
Action: Mouse pressed left at (557, 333)
Screenshot: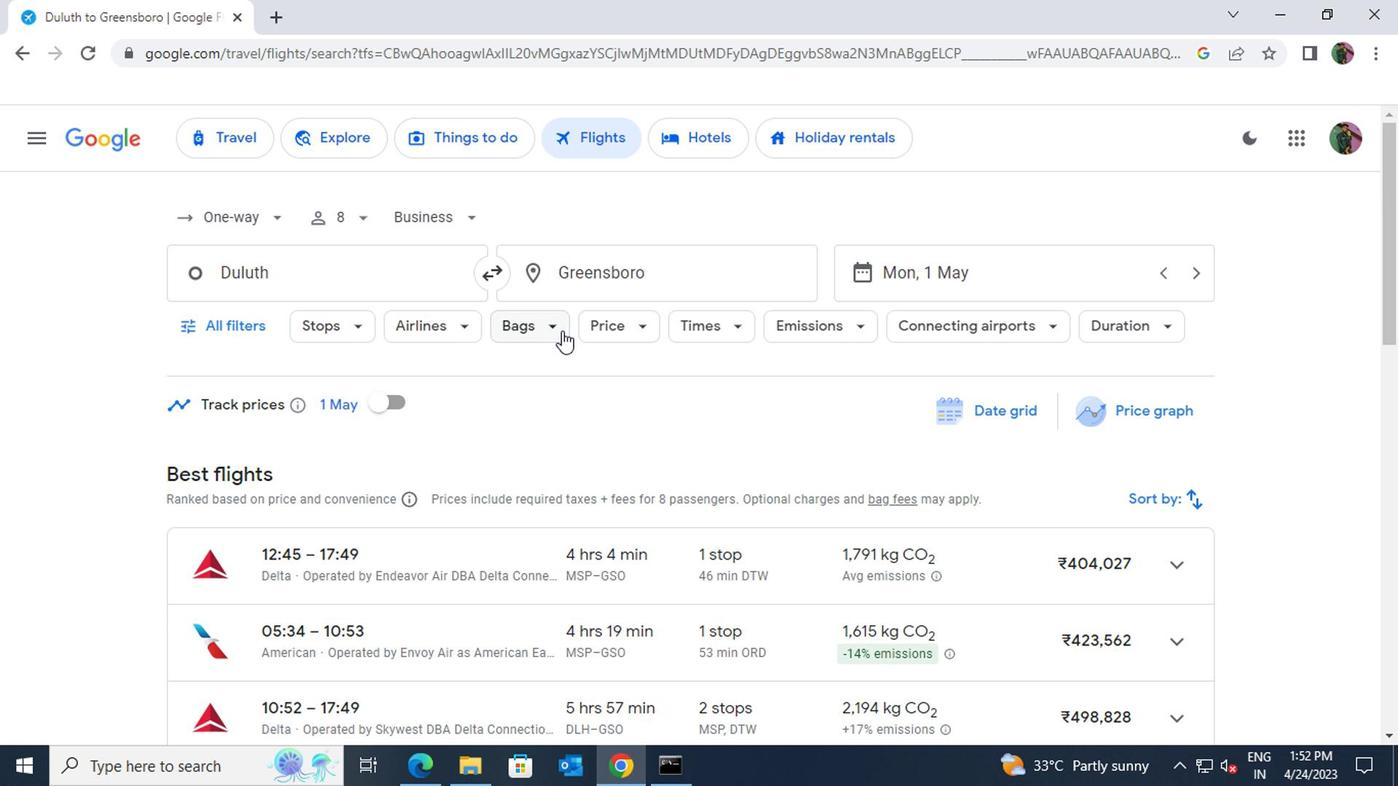 
Action: Mouse moved to (810, 484)
Screenshot: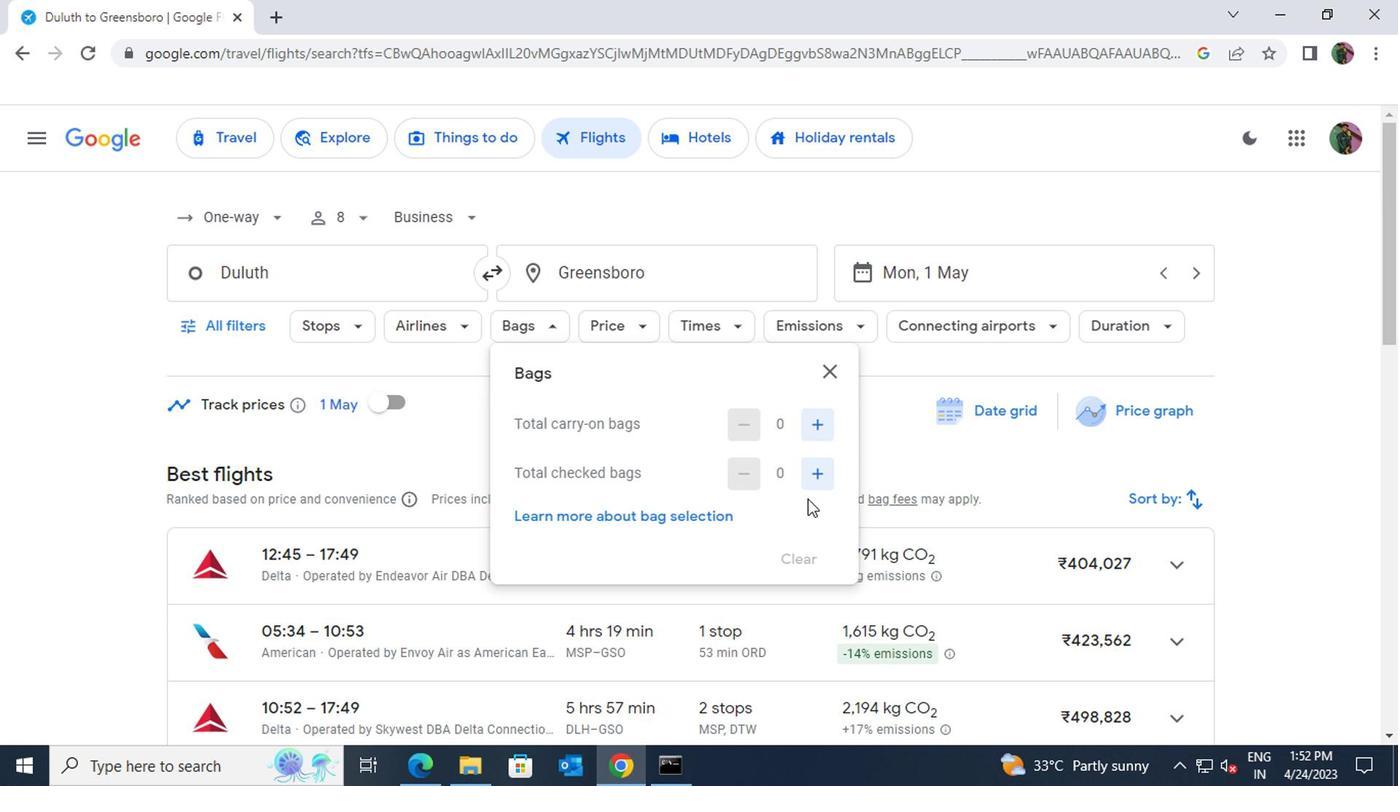 
Action: Mouse pressed left at (810, 484)
Screenshot: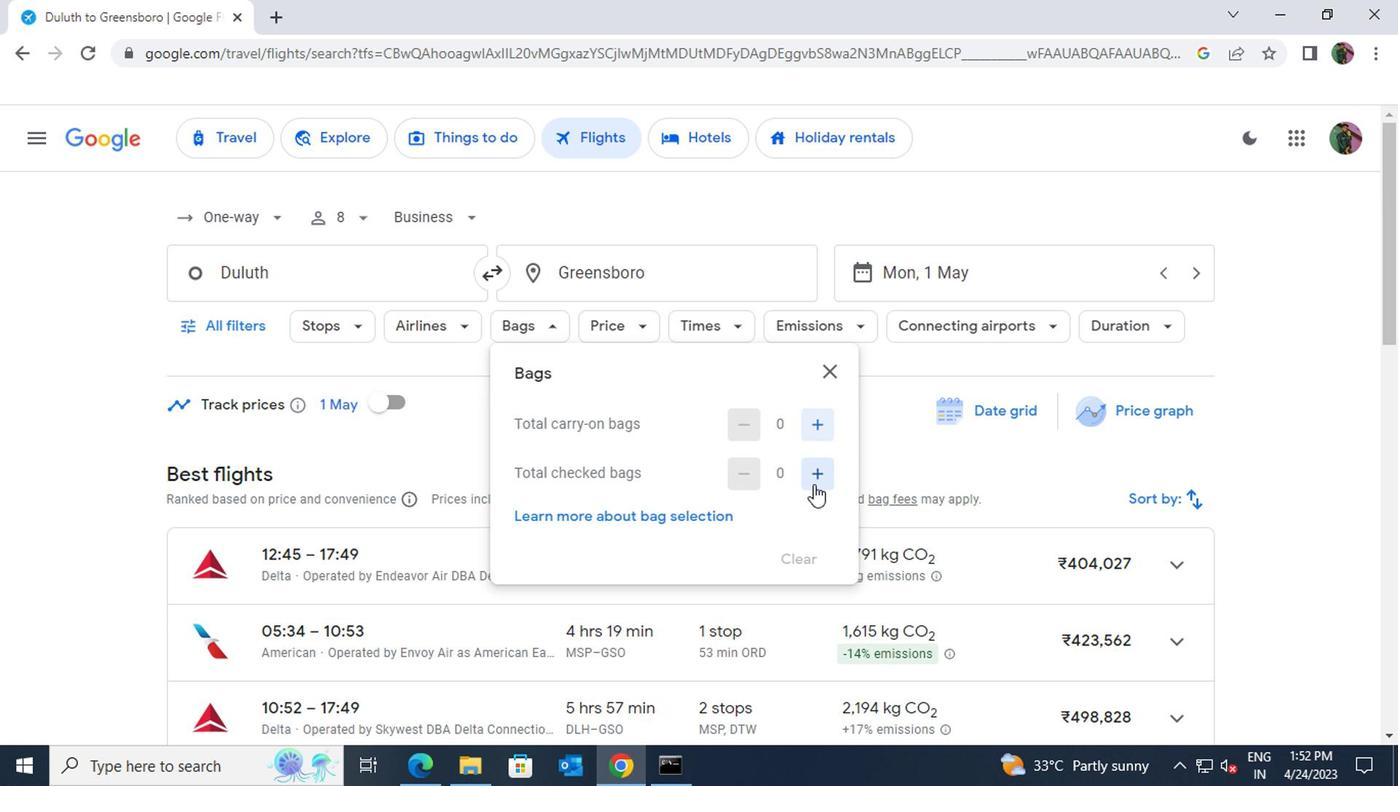
Action: Mouse pressed left at (810, 484)
Screenshot: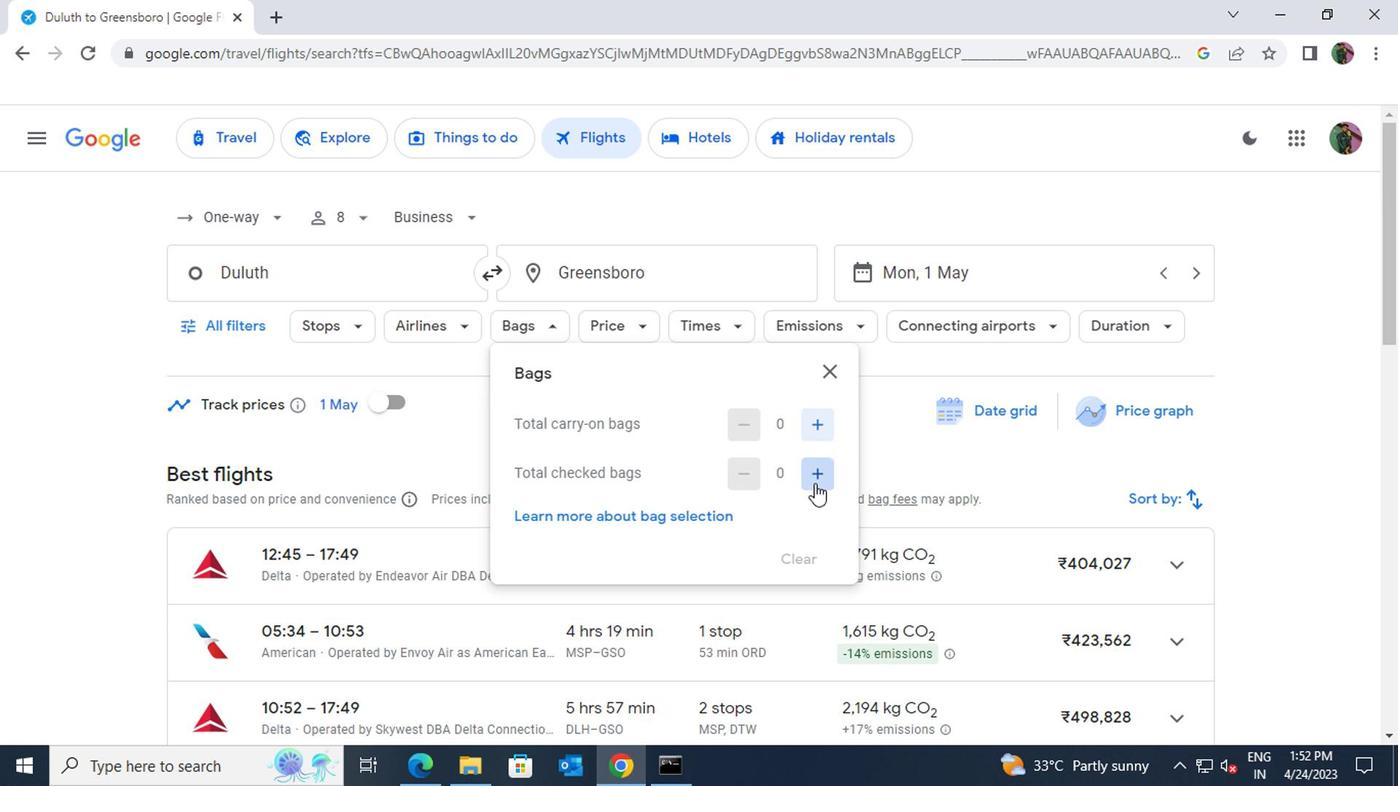 
Action: Mouse moved to (830, 374)
Screenshot: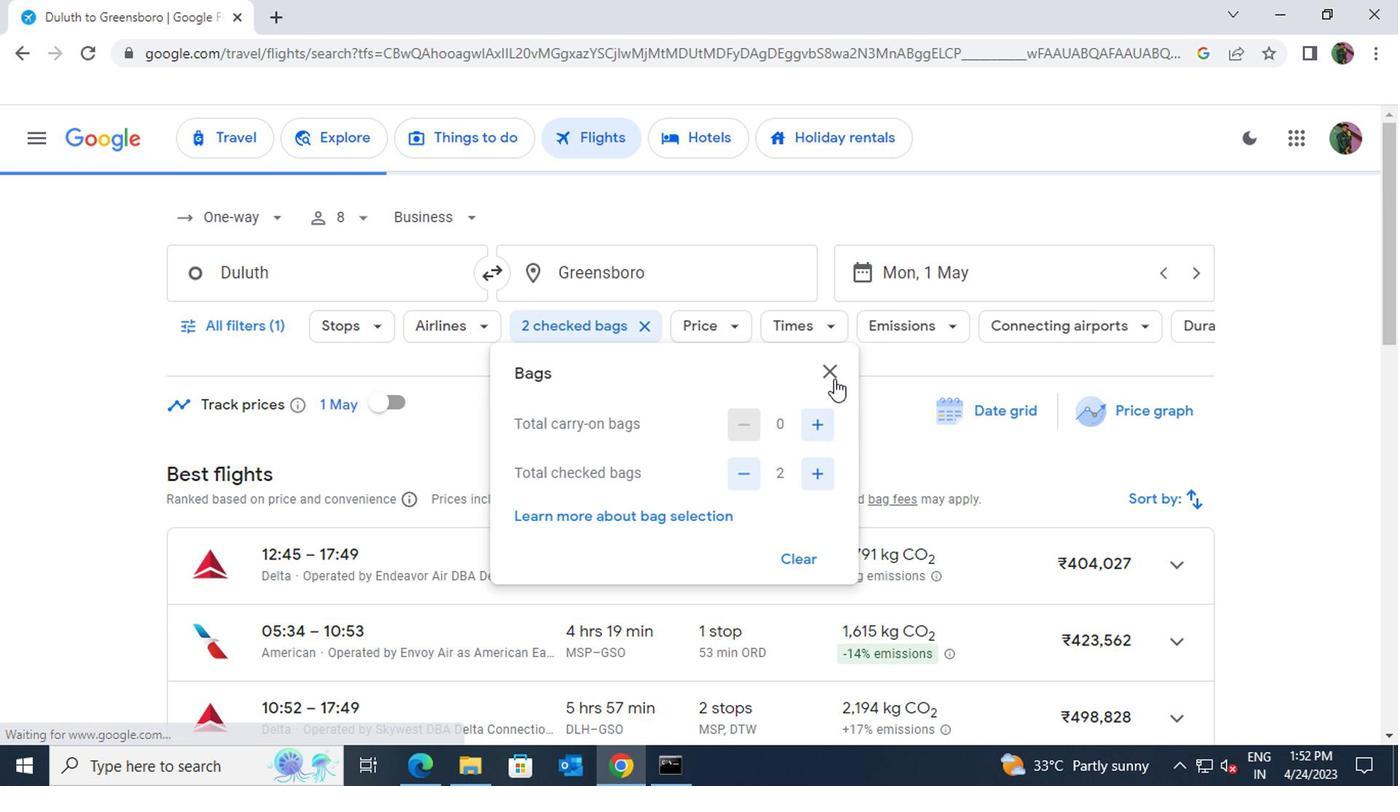 
Action: Mouse pressed left at (830, 374)
Screenshot: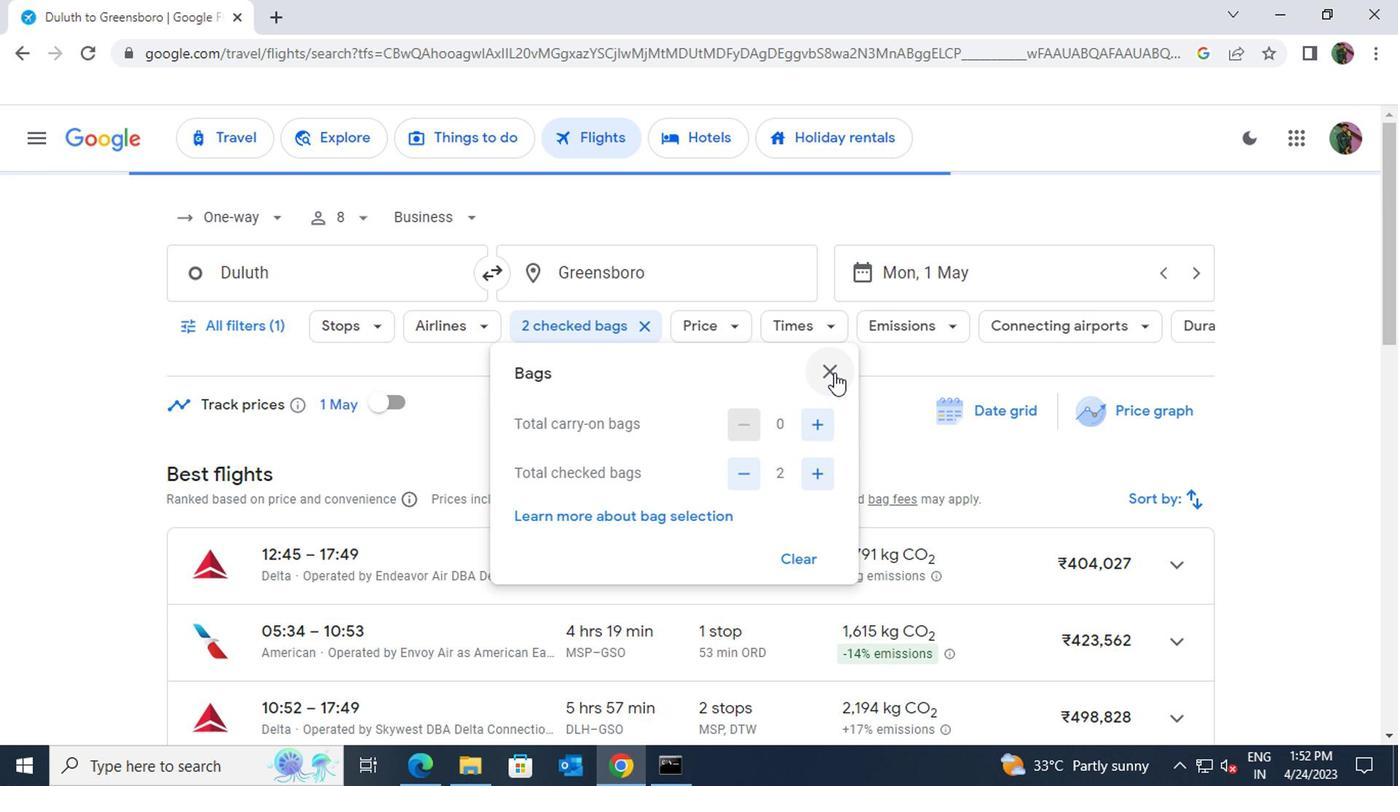 
Action: Mouse moved to (734, 327)
Screenshot: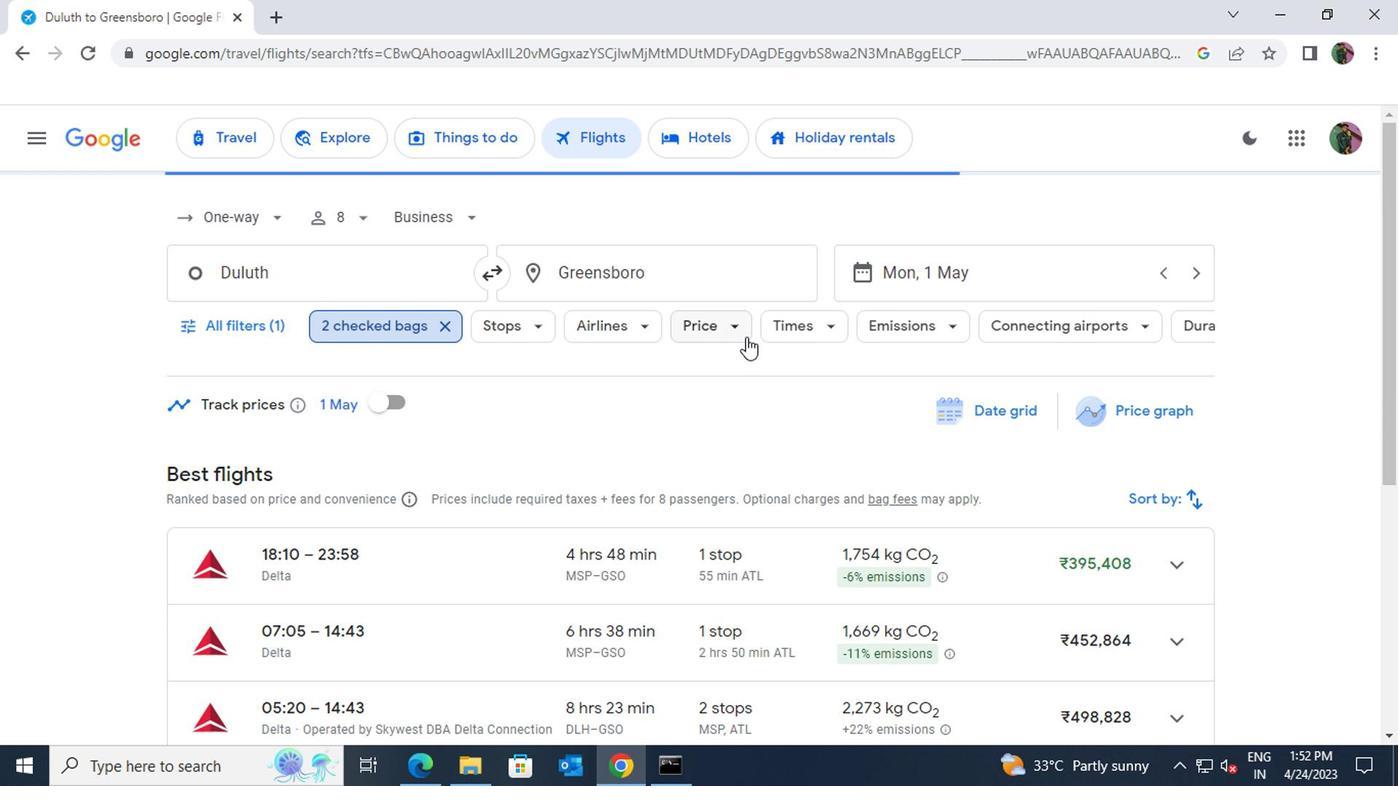 
Action: Mouse pressed left at (734, 327)
Screenshot: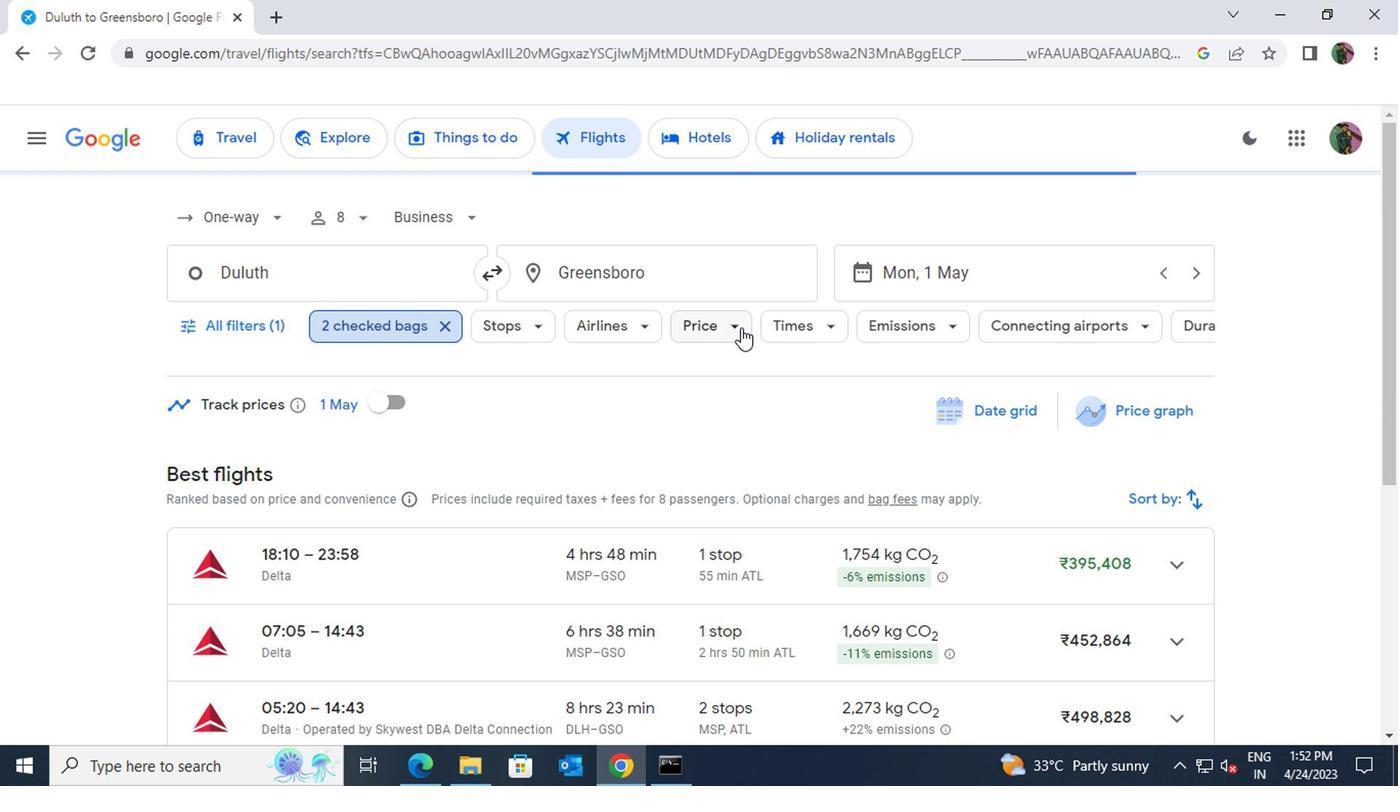 
Action: Mouse moved to (993, 474)
Screenshot: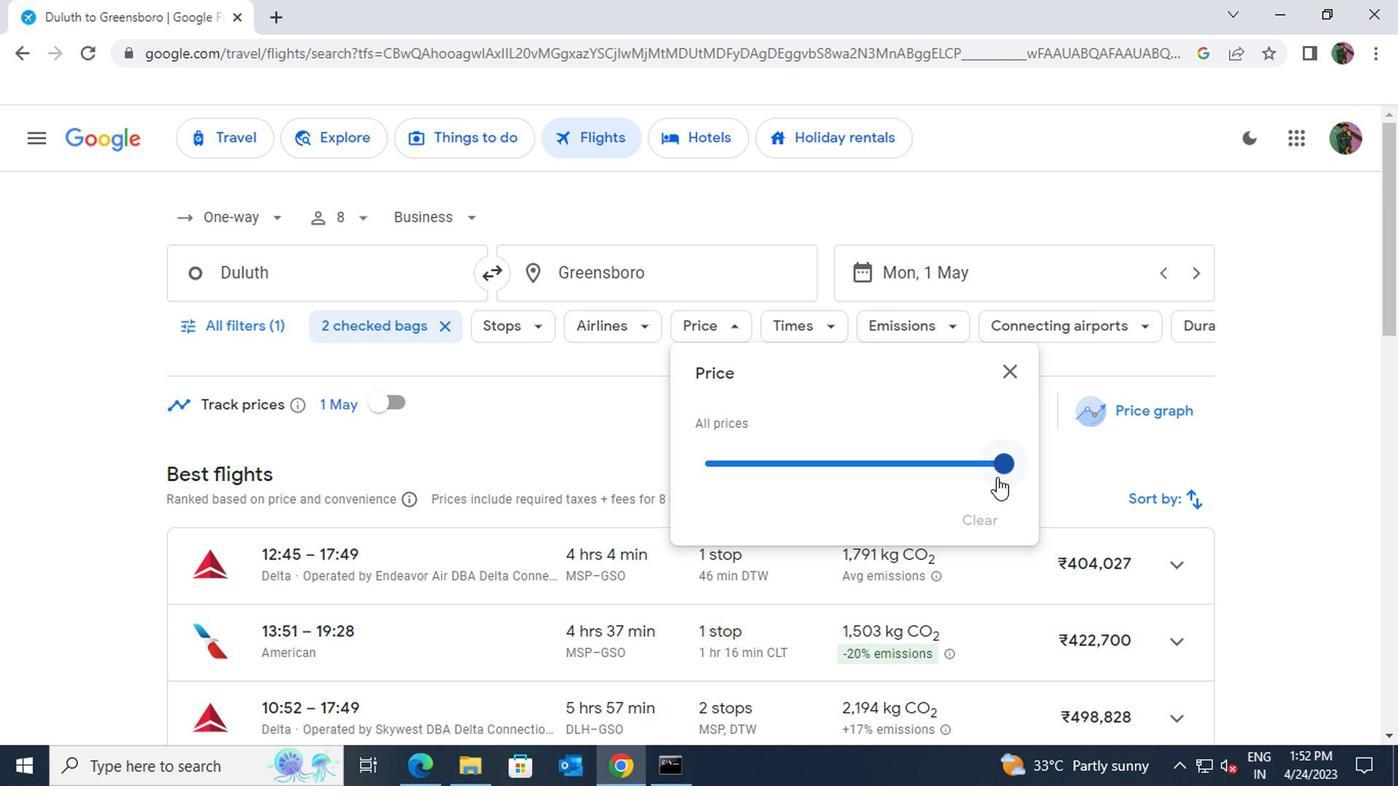 
Action: Mouse pressed left at (993, 474)
Screenshot: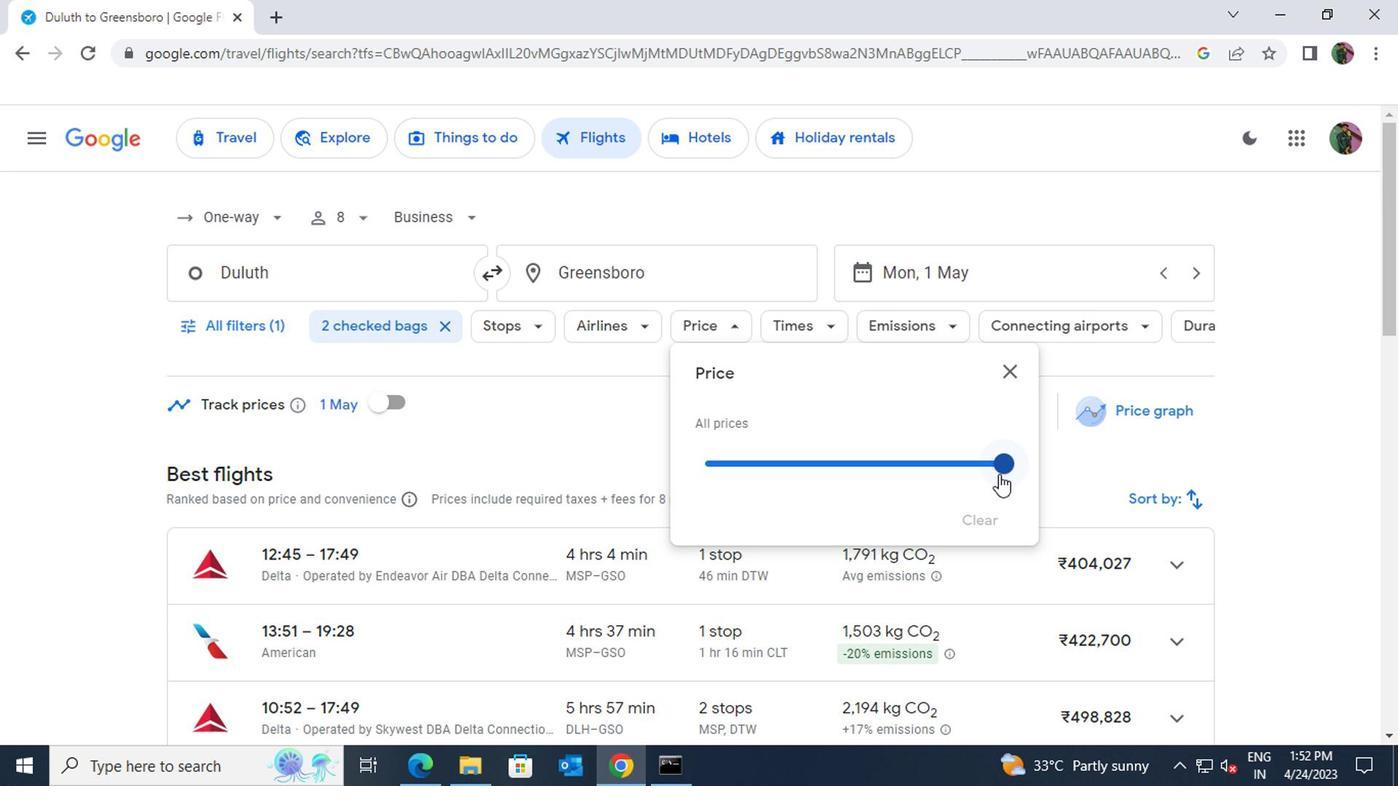 
Action: Mouse moved to (848, 460)
Screenshot: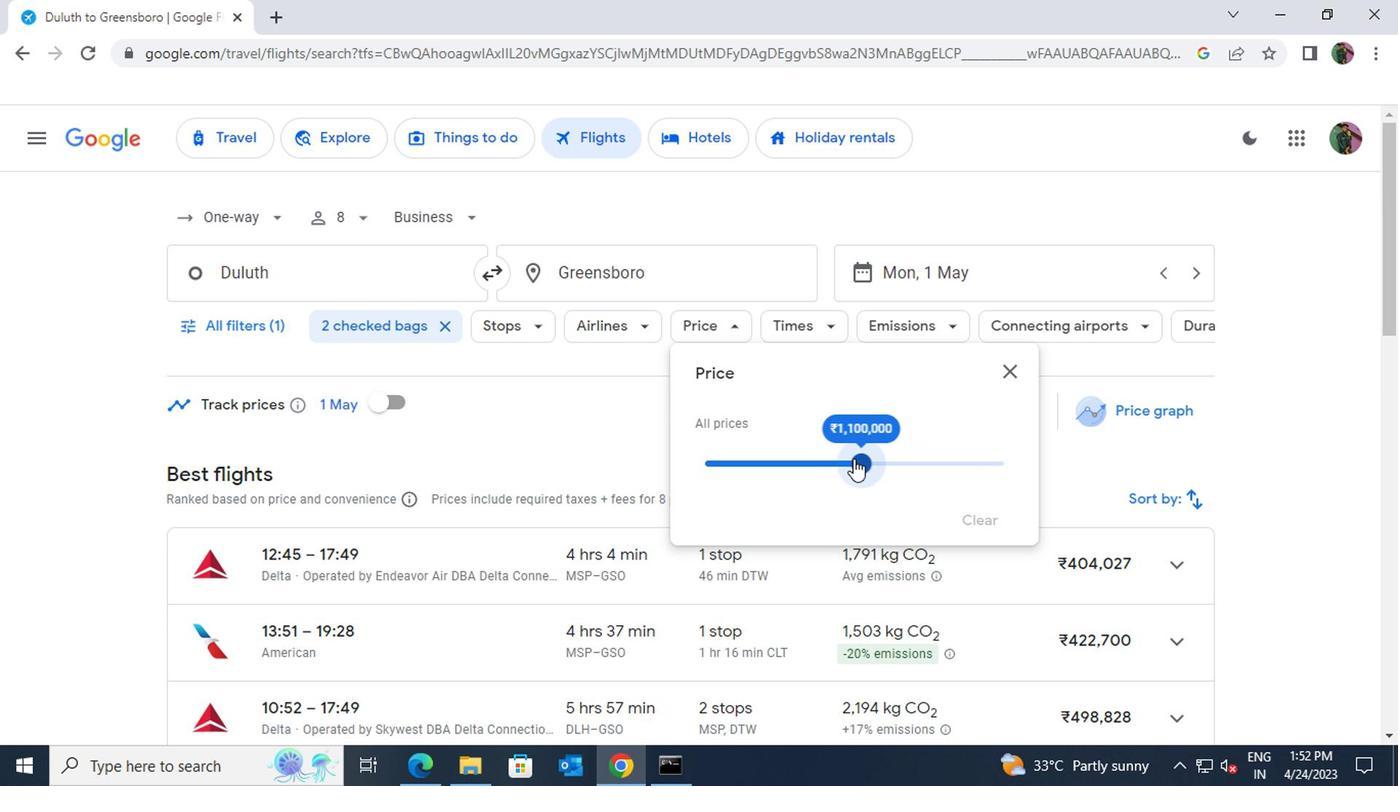 
Action: Mouse pressed left at (848, 460)
Screenshot: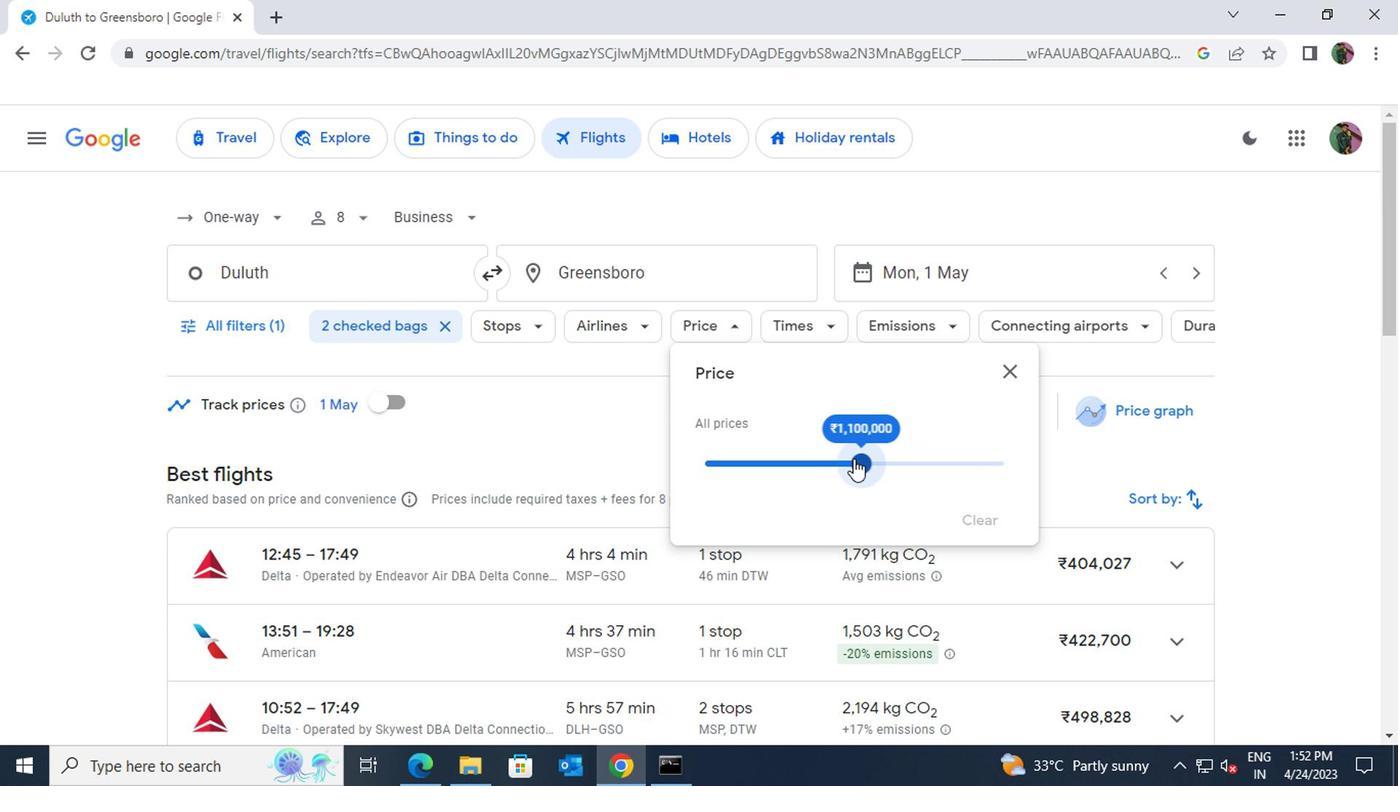 
Action: Mouse moved to (1012, 373)
Screenshot: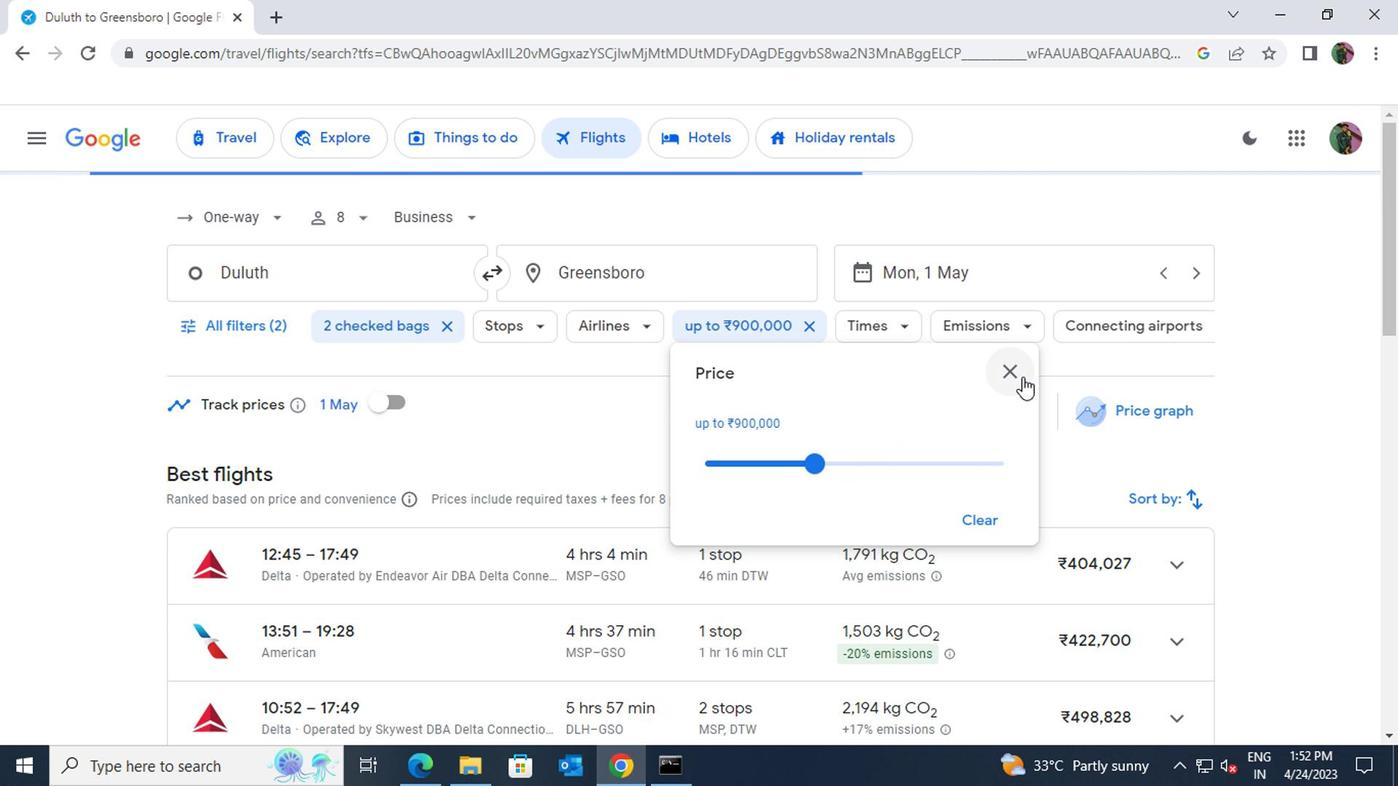 
Action: Mouse pressed left at (1012, 373)
Screenshot: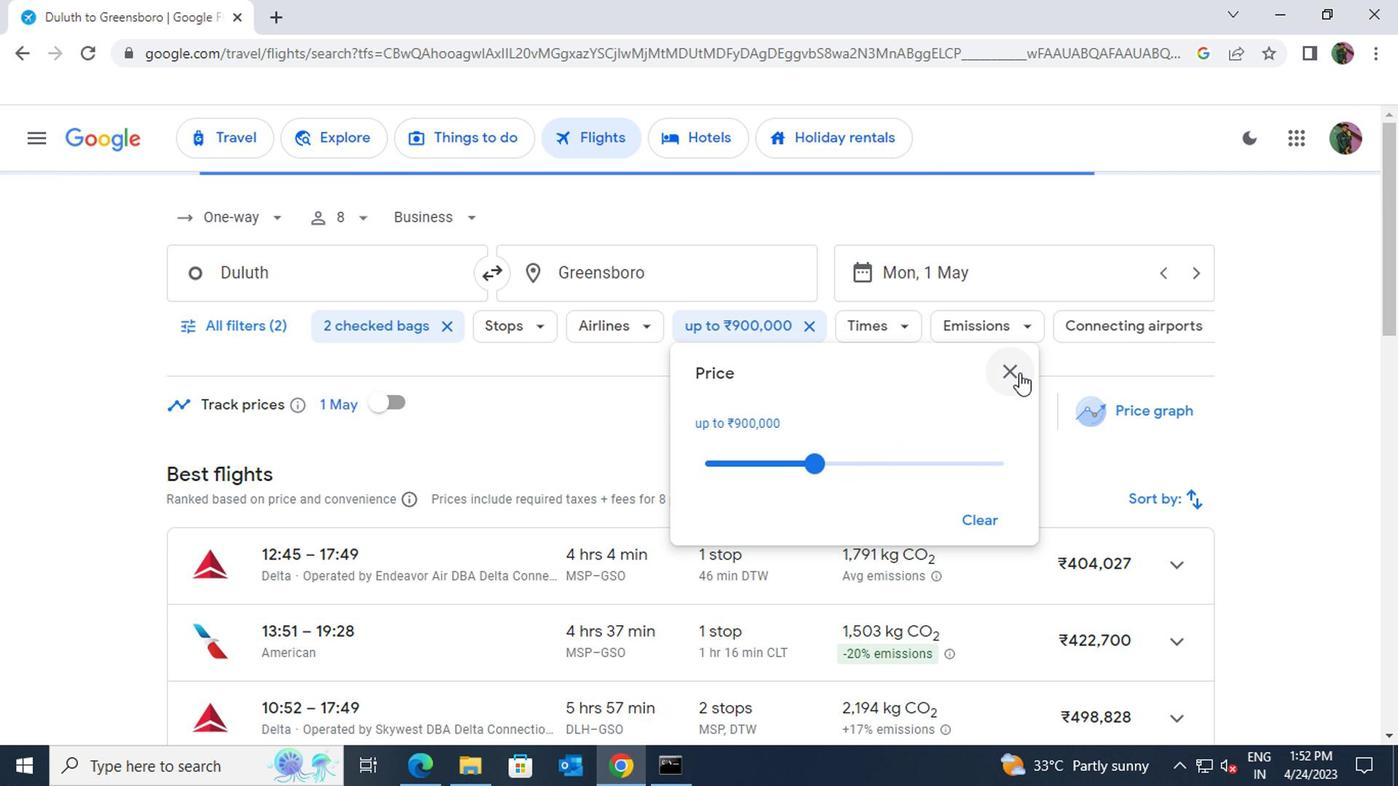 
Action: Mouse moved to (899, 333)
Screenshot: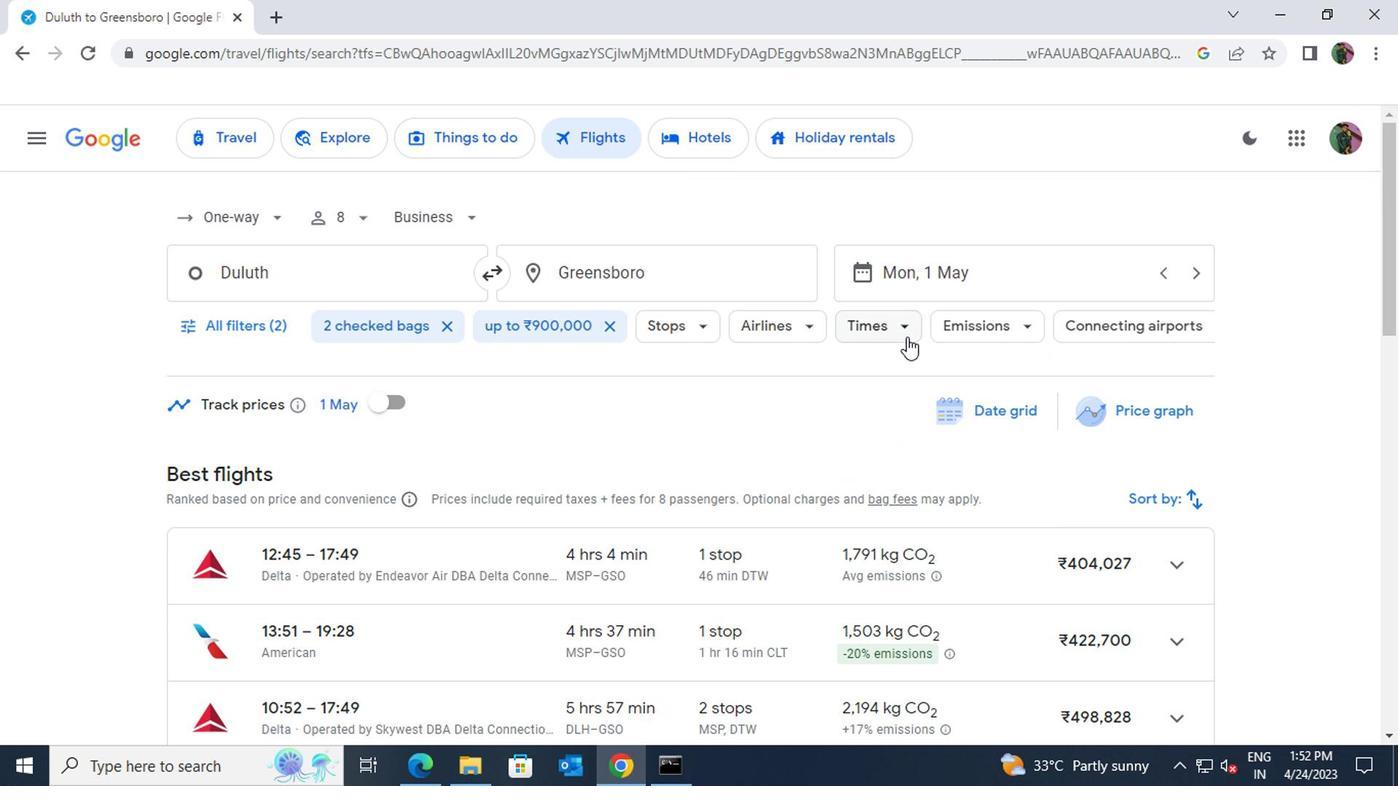 
Action: Mouse pressed left at (899, 333)
Screenshot: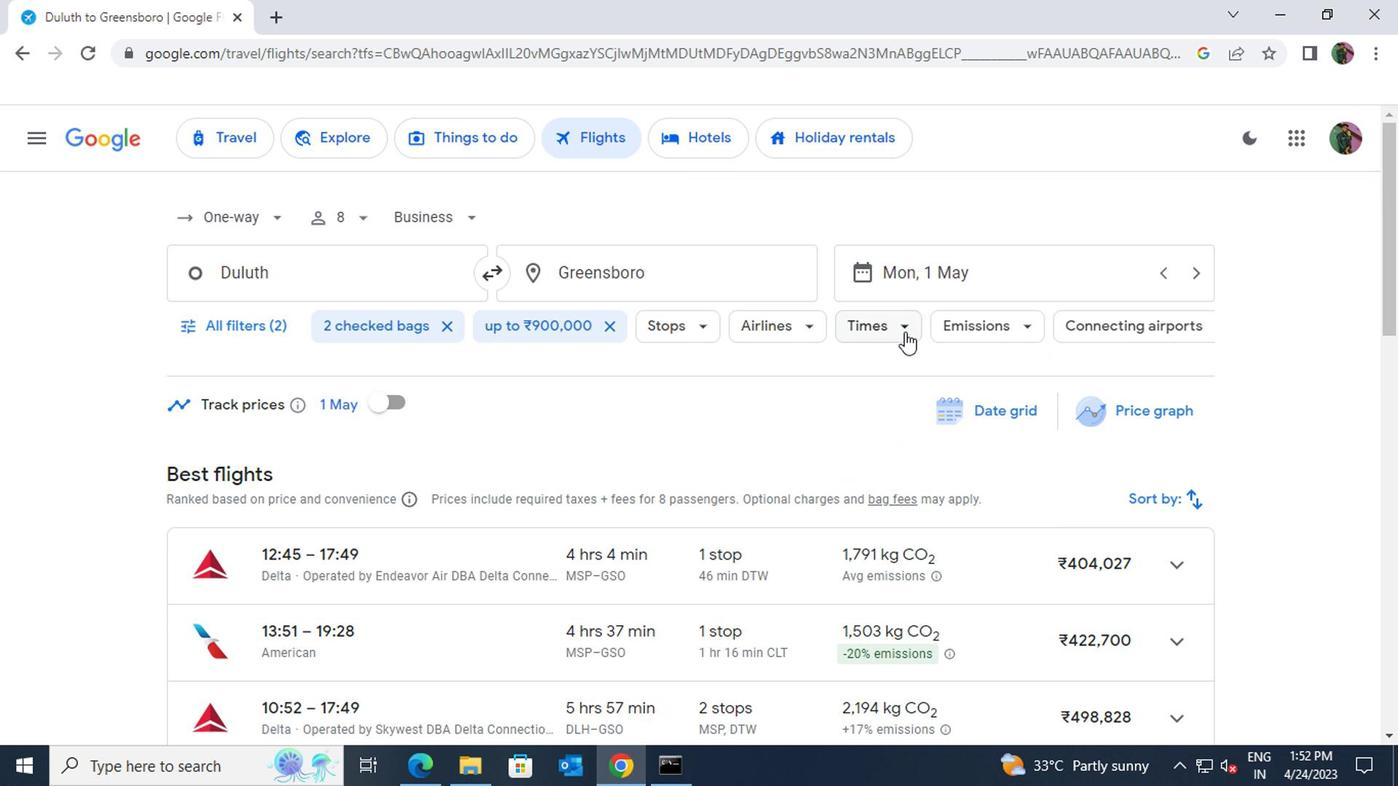
Action: Mouse moved to (1154, 519)
Screenshot: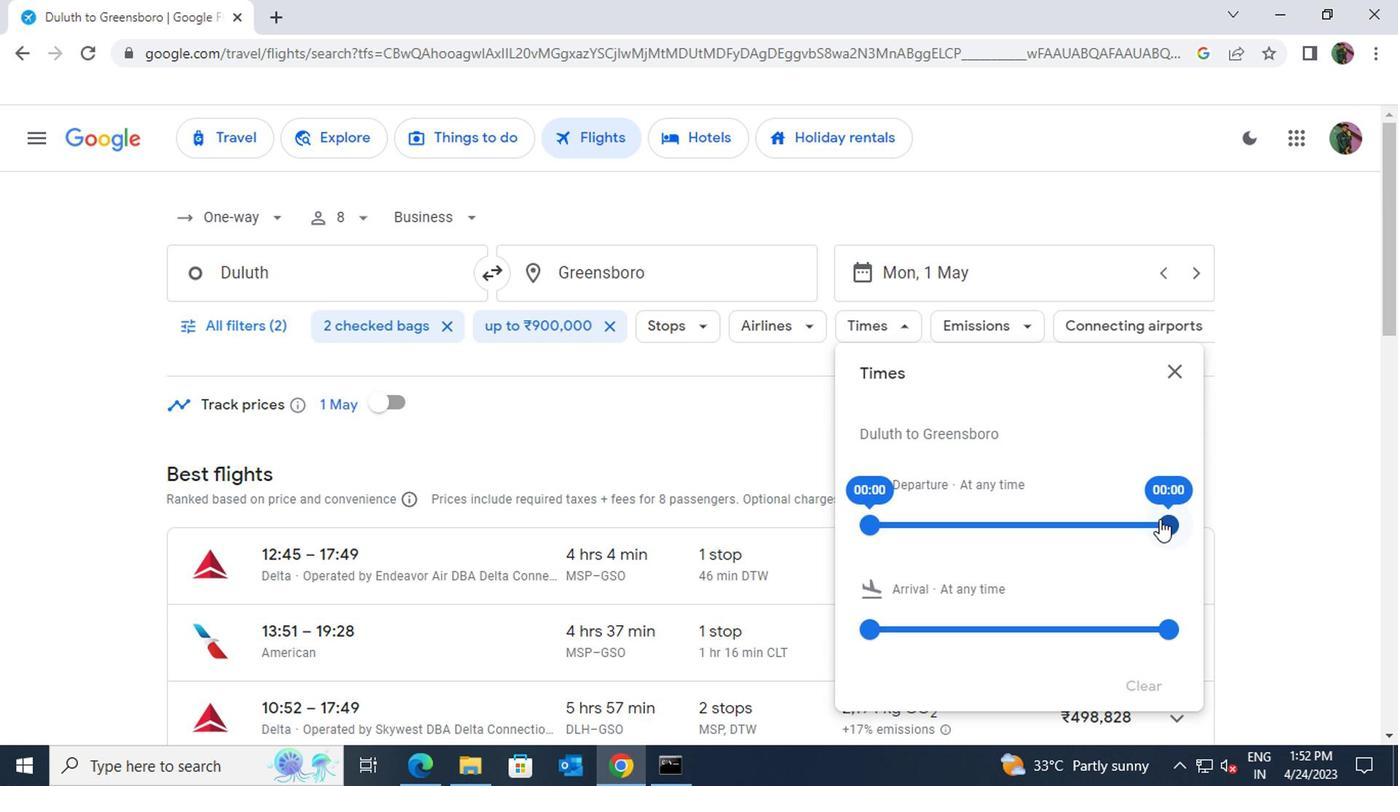 
Action: Mouse pressed left at (1154, 519)
Screenshot: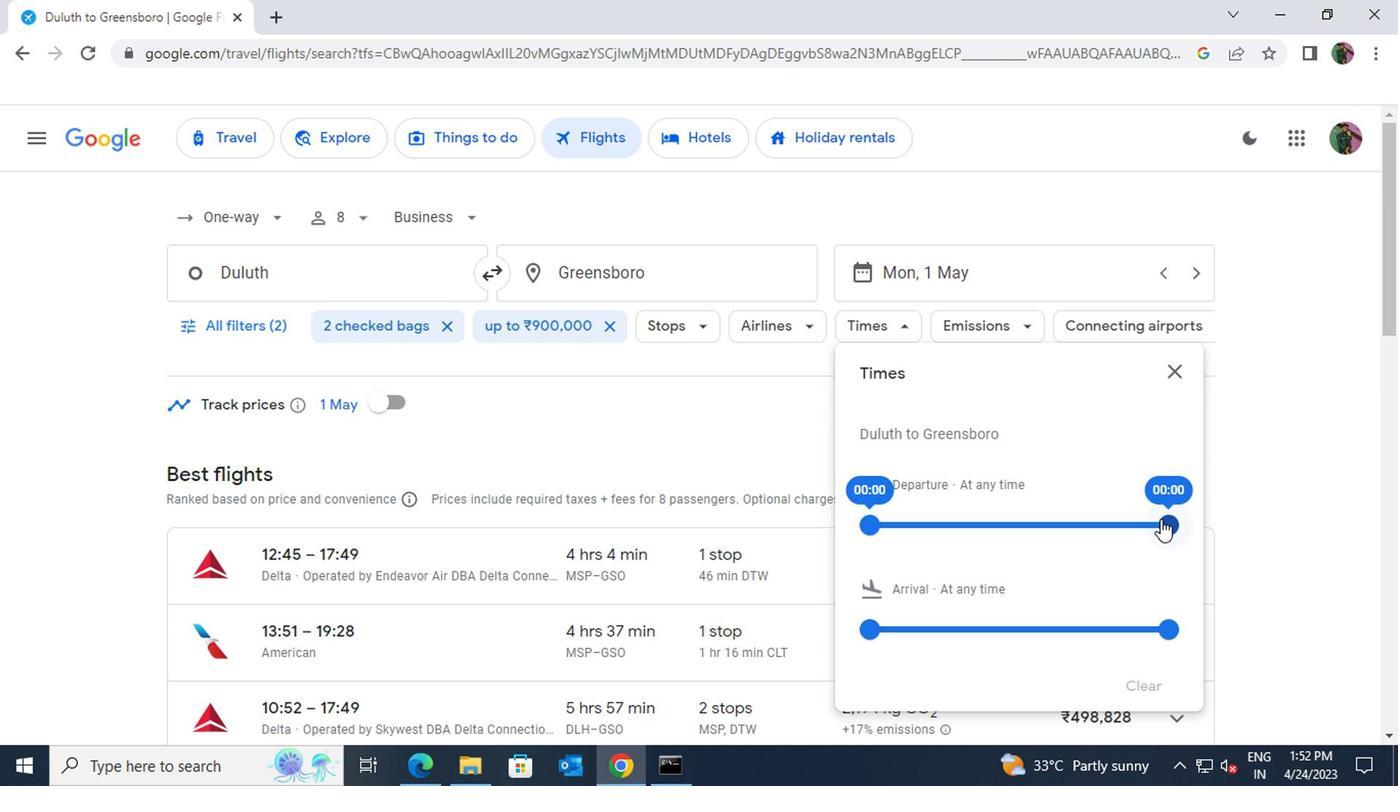 
Action: Mouse moved to (1160, 376)
Screenshot: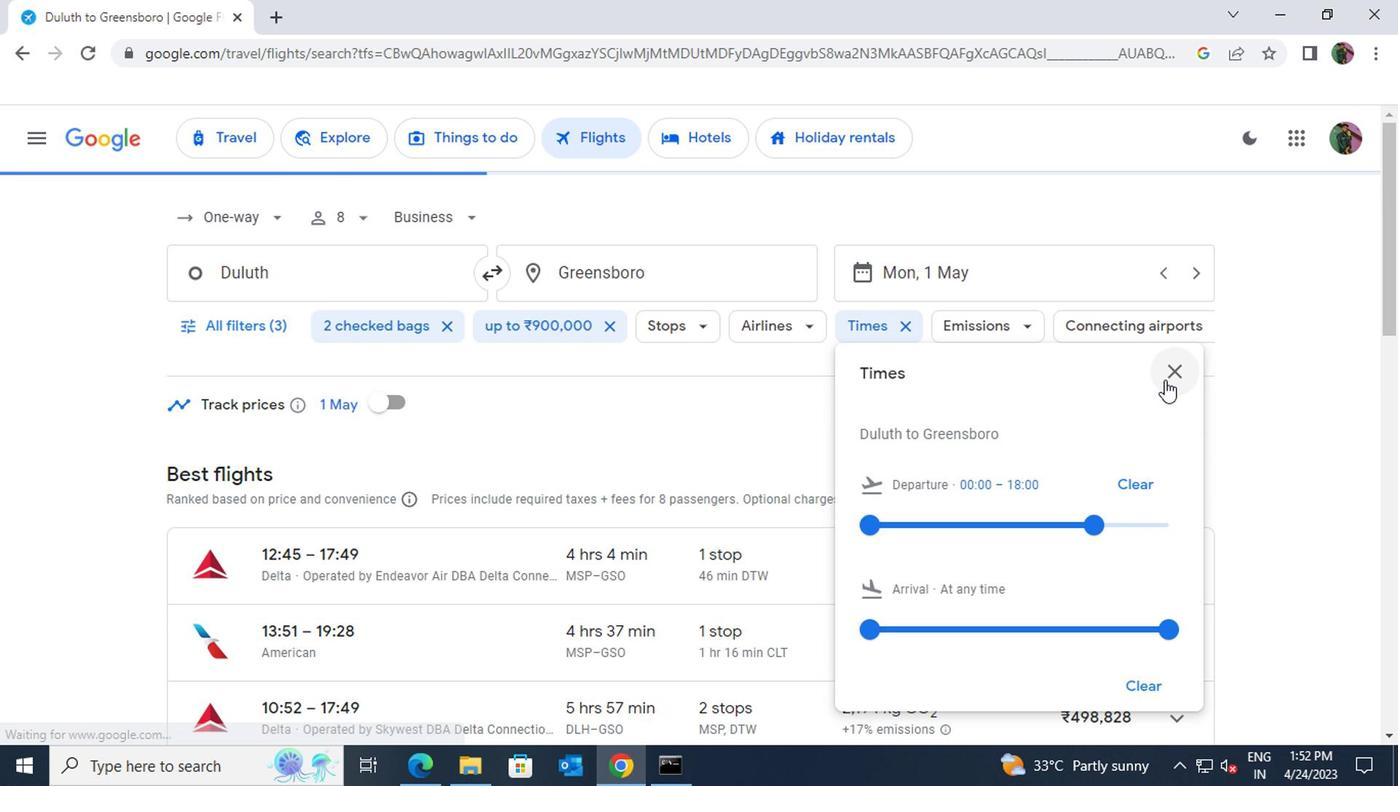
Action: Mouse pressed left at (1160, 376)
Screenshot: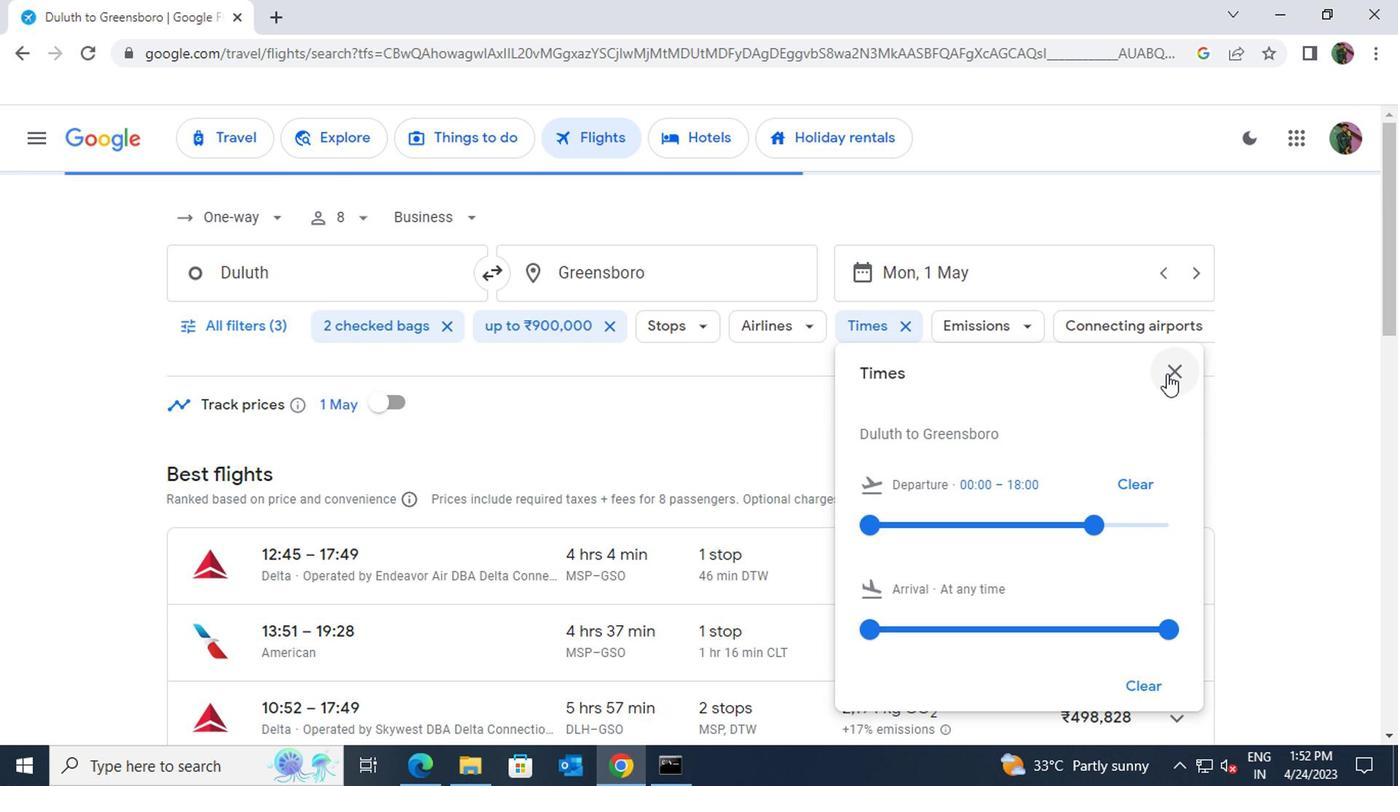 
